 Task: Create a due date automation trigger when advanced on, 2 working days before a card is due add basic not assigned to anyone at 11:00 AM.
Action: Mouse moved to (836, 239)
Screenshot: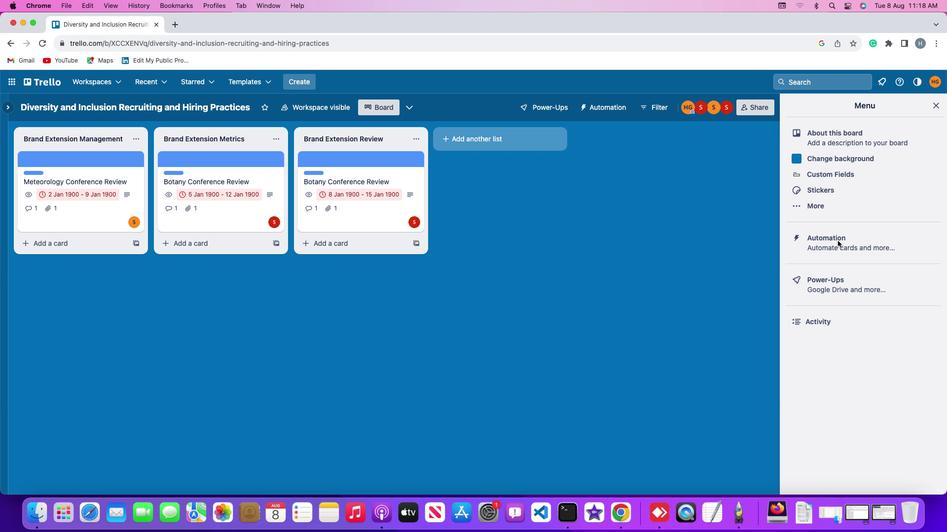 
Action: Mouse pressed left at (836, 239)
Screenshot: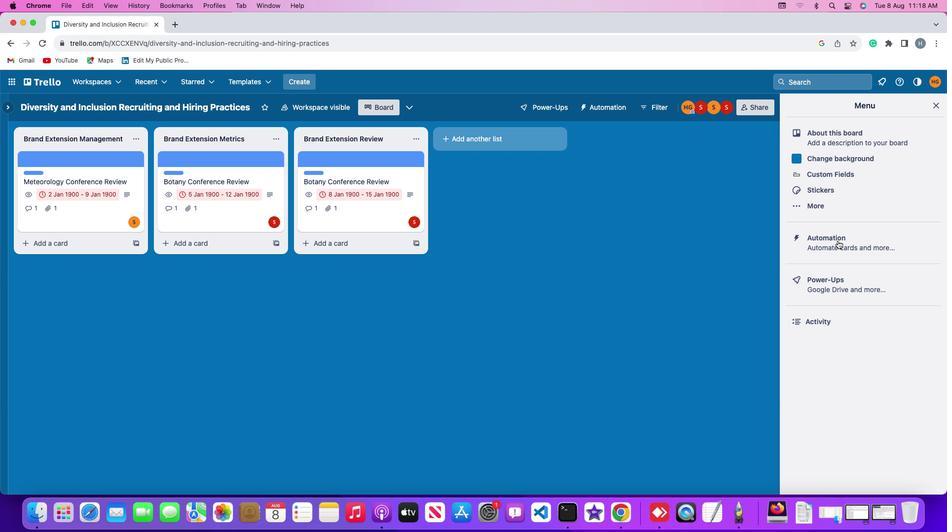 
Action: Mouse pressed left at (836, 239)
Screenshot: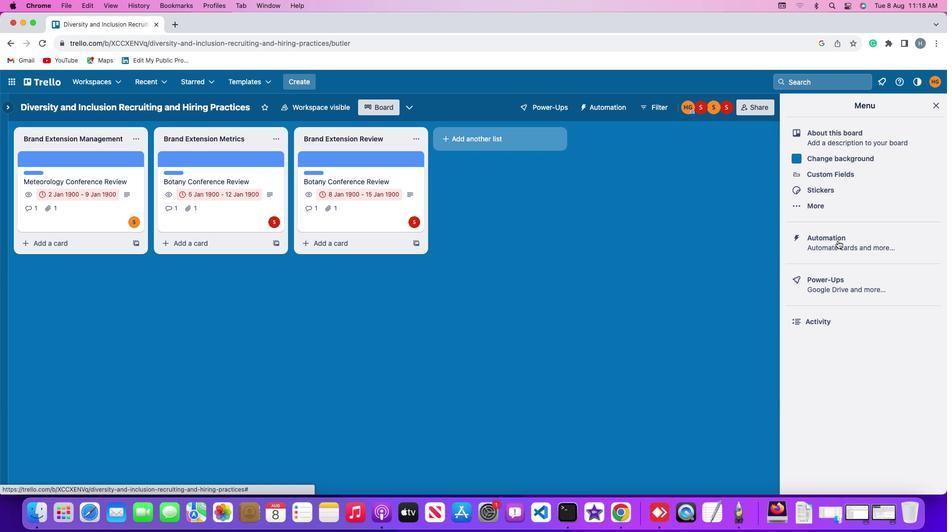
Action: Mouse moved to (53, 227)
Screenshot: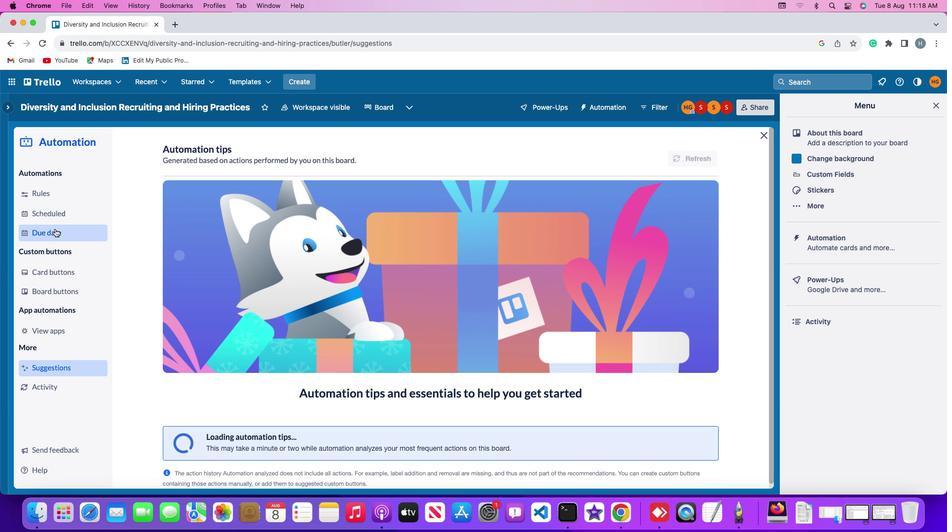 
Action: Mouse pressed left at (53, 227)
Screenshot: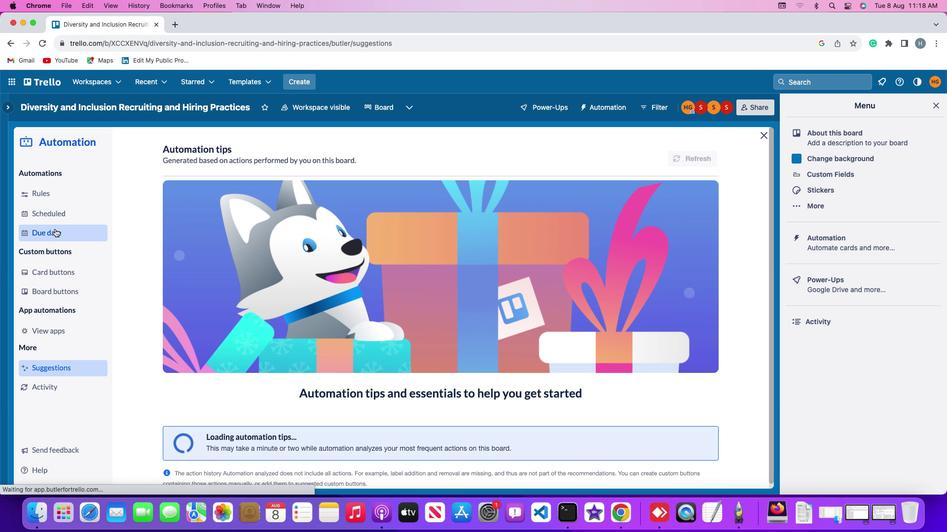 
Action: Mouse moved to (657, 154)
Screenshot: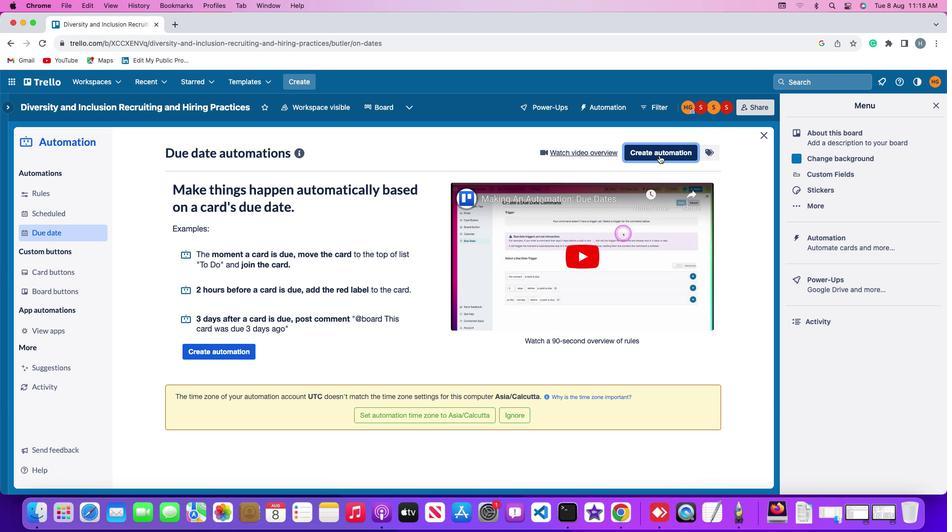 
Action: Mouse pressed left at (657, 154)
Screenshot: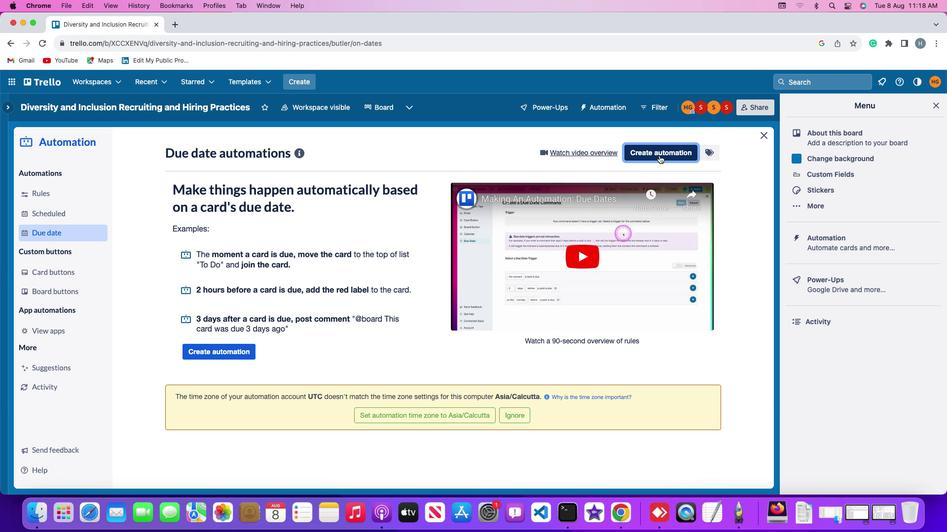 
Action: Mouse moved to (257, 244)
Screenshot: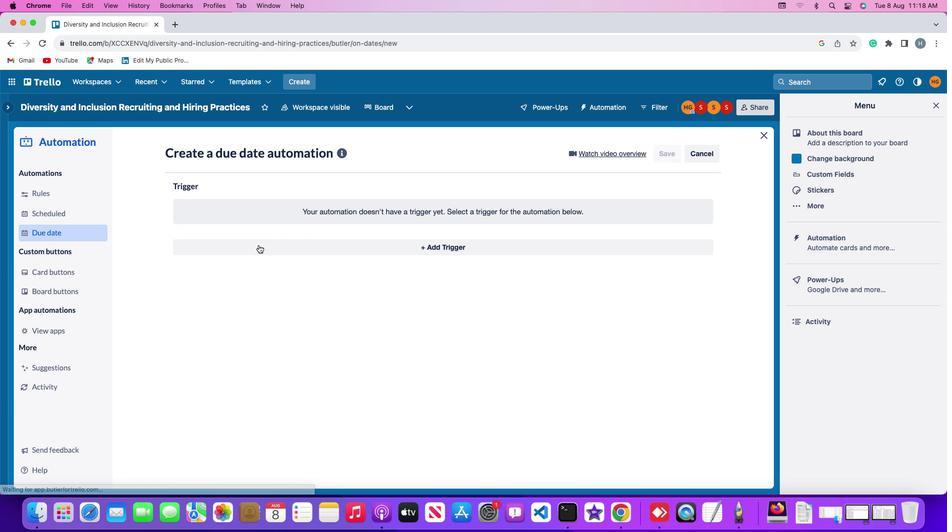 
Action: Mouse pressed left at (257, 244)
Screenshot: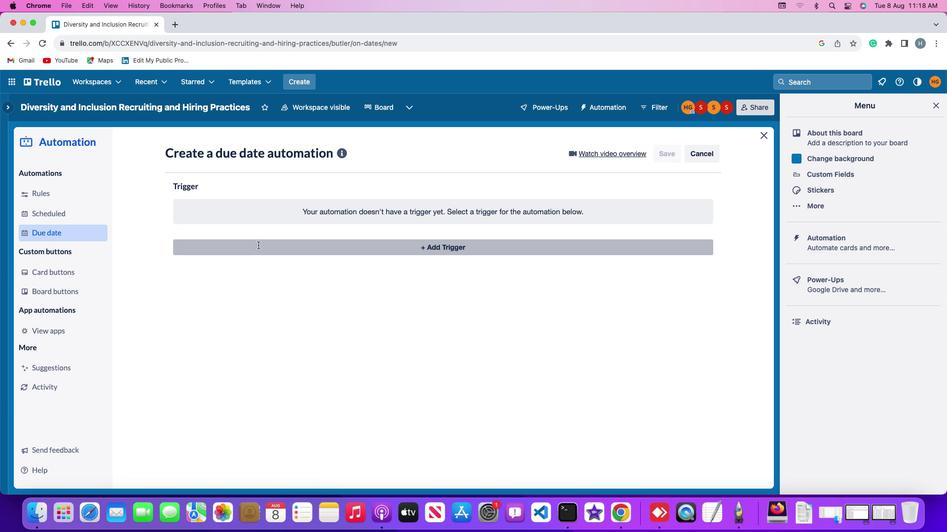 
Action: Mouse moved to (189, 395)
Screenshot: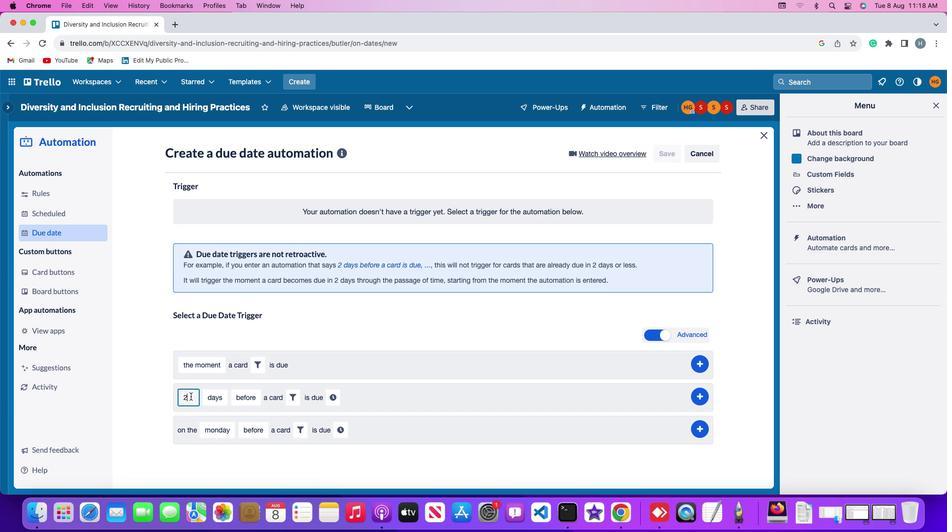 
Action: Mouse pressed left at (189, 395)
Screenshot: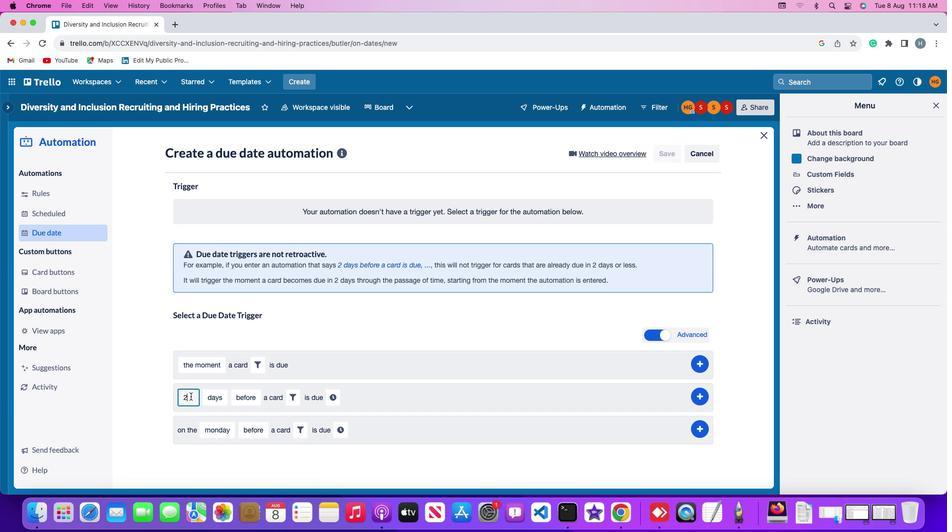 
Action: Key pressed Key.backspace'2'
Screenshot: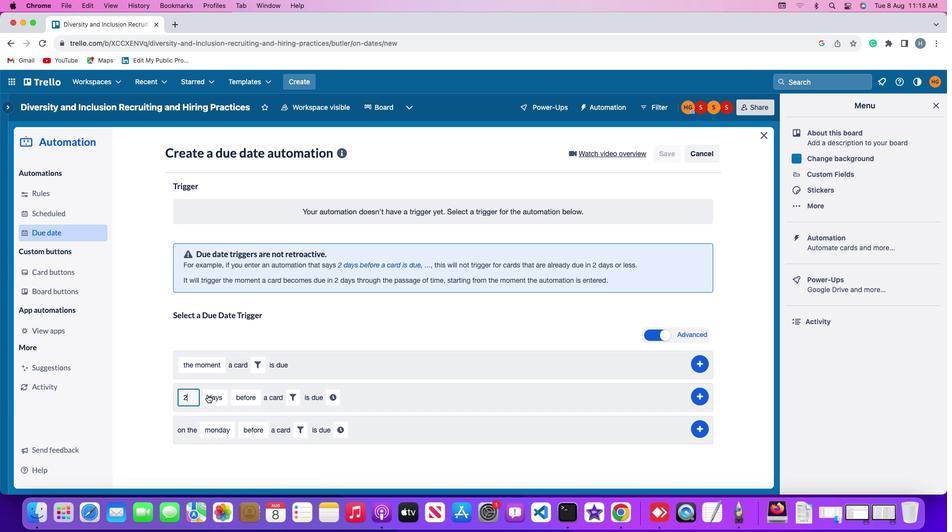 
Action: Mouse moved to (210, 395)
Screenshot: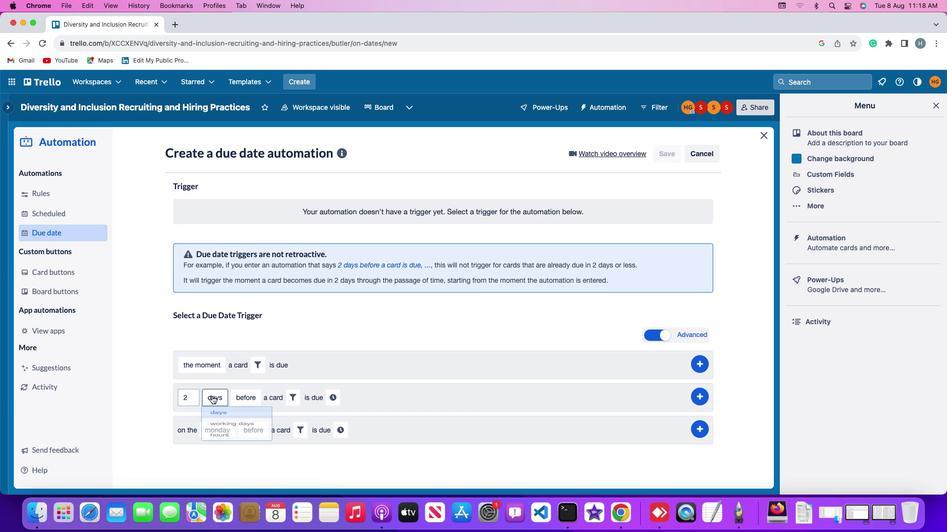 
Action: Mouse pressed left at (210, 395)
Screenshot: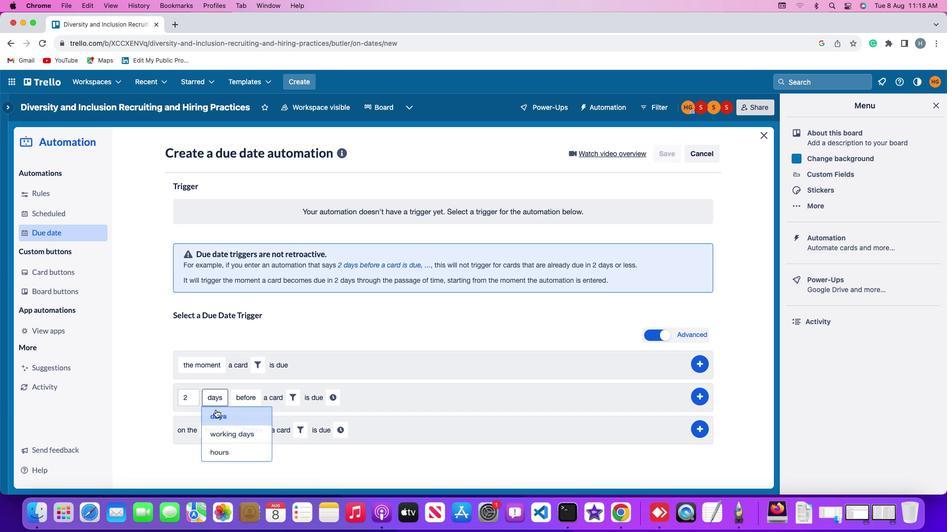 
Action: Mouse moved to (219, 435)
Screenshot: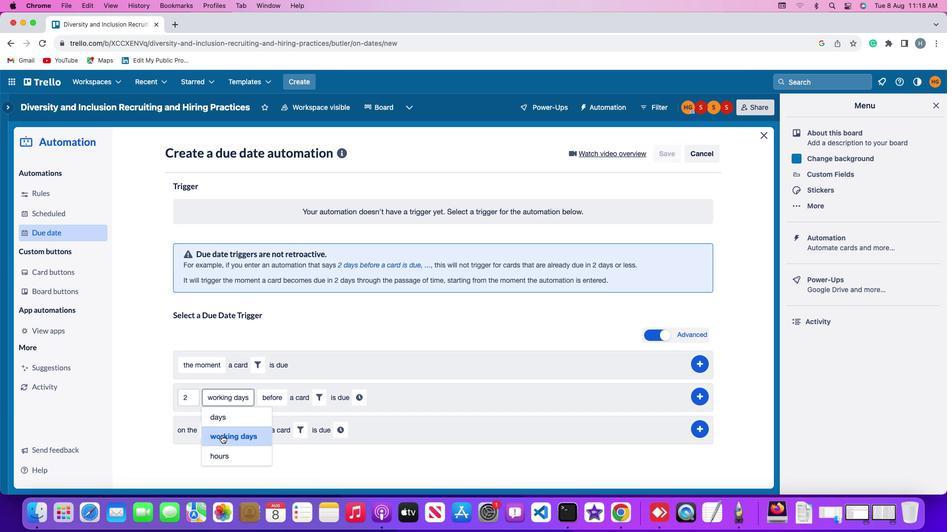 
Action: Mouse pressed left at (219, 435)
Screenshot: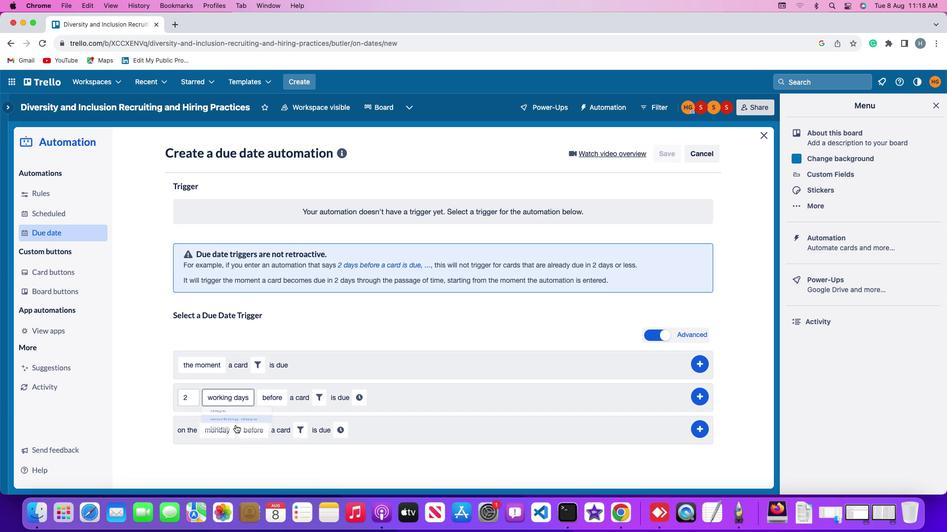 
Action: Mouse moved to (273, 398)
Screenshot: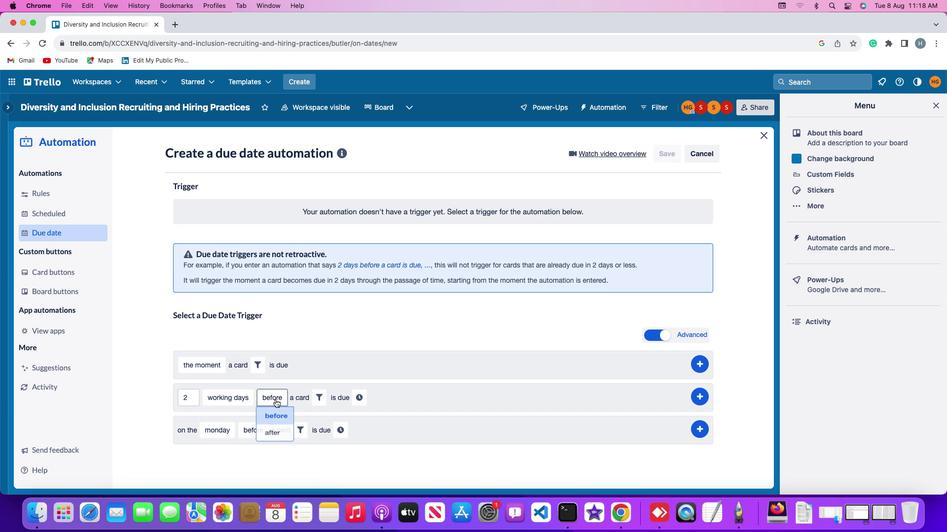 
Action: Mouse pressed left at (273, 398)
Screenshot: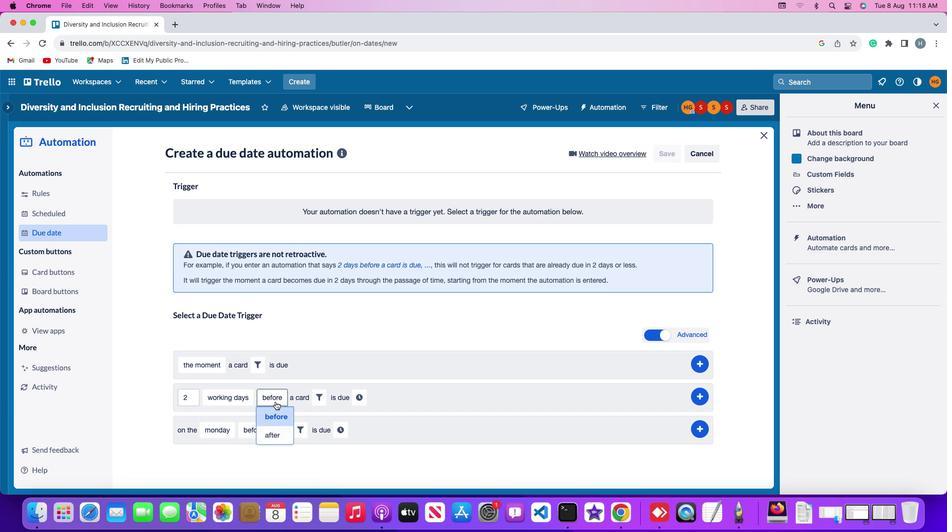 
Action: Mouse moved to (275, 410)
Screenshot: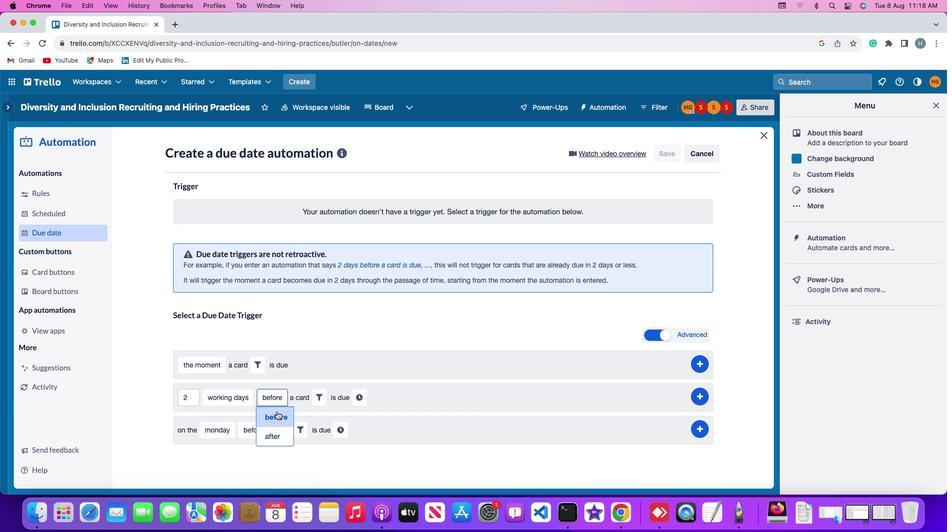 
Action: Mouse pressed left at (275, 410)
Screenshot: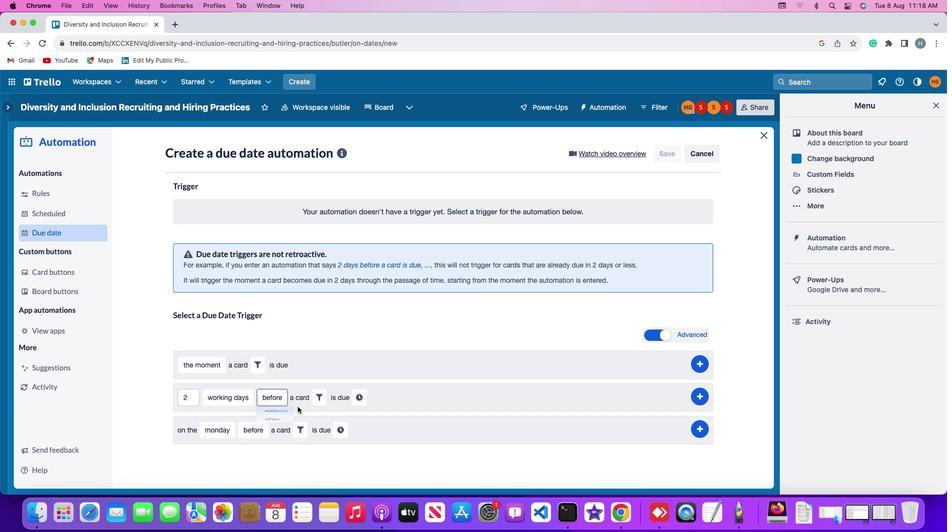 
Action: Mouse moved to (321, 396)
Screenshot: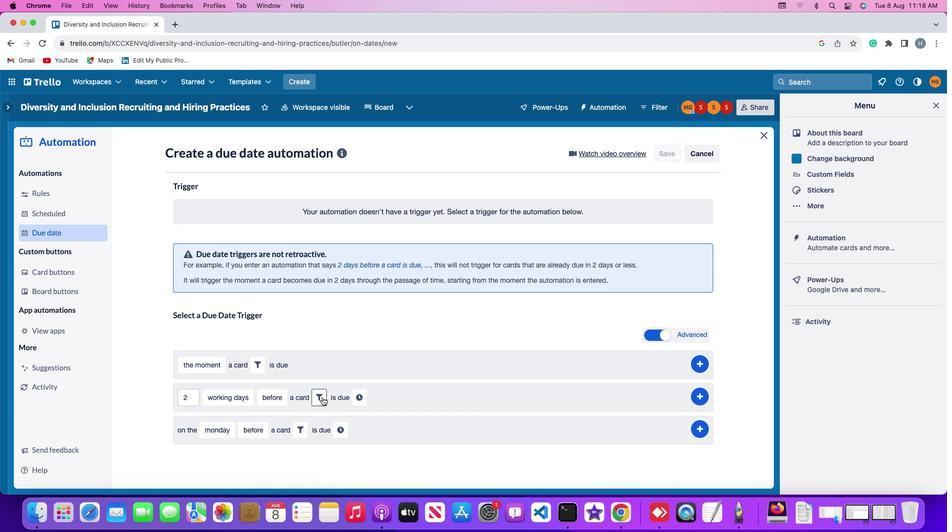 
Action: Mouse pressed left at (321, 396)
Screenshot: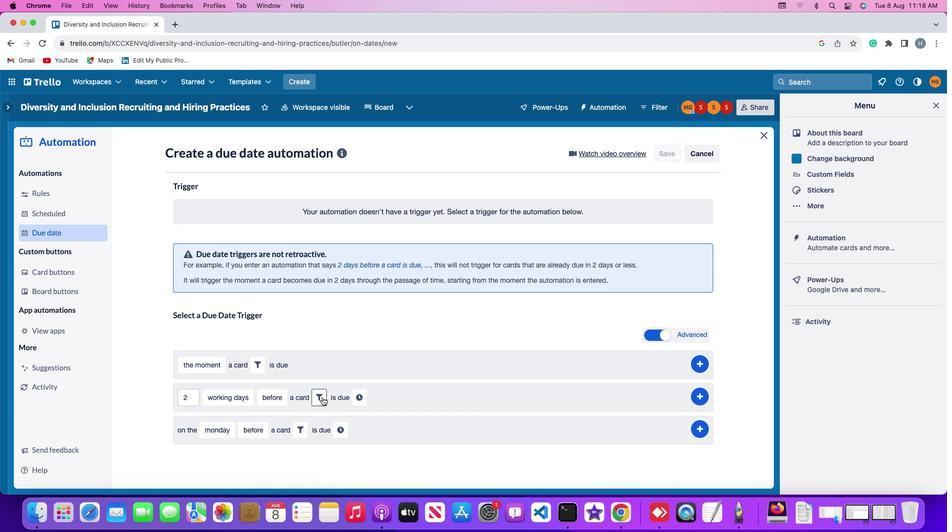 
Action: Mouse moved to (270, 471)
Screenshot: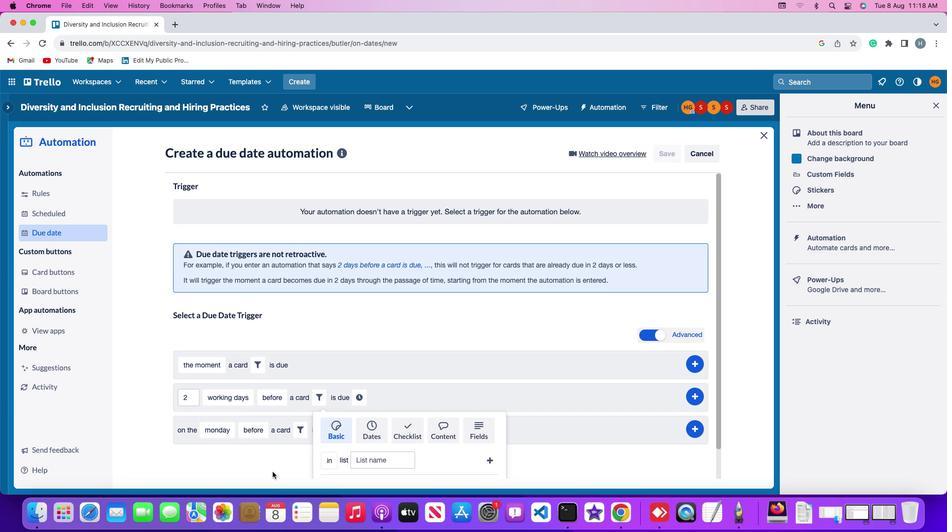 
Action: Mouse scrolled (270, 471) with delta (0, -1)
Screenshot: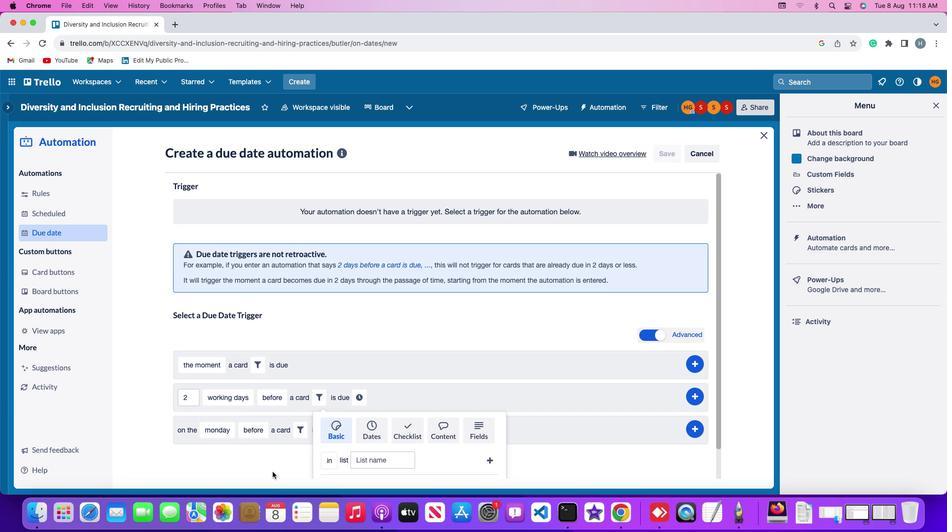 
Action: Mouse moved to (270, 470)
Screenshot: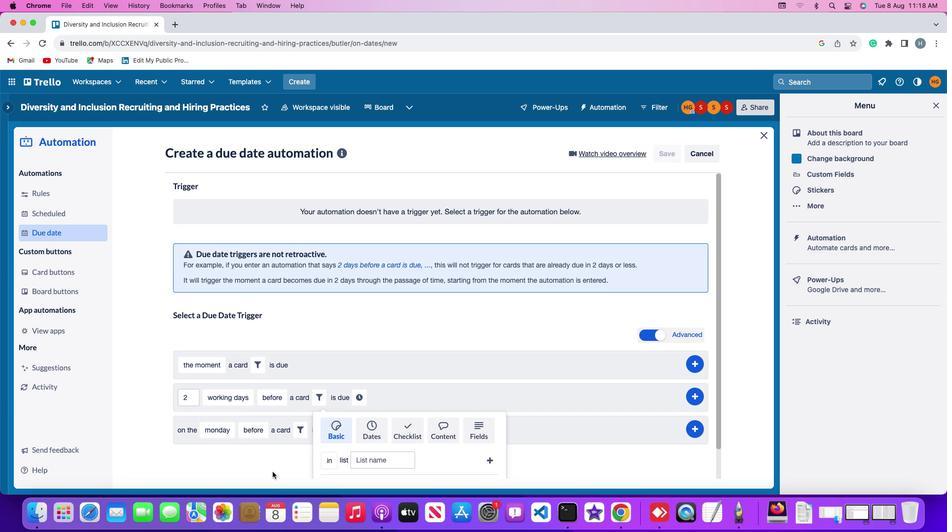 
Action: Mouse scrolled (270, 470) with delta (0, -1)
Screenshot: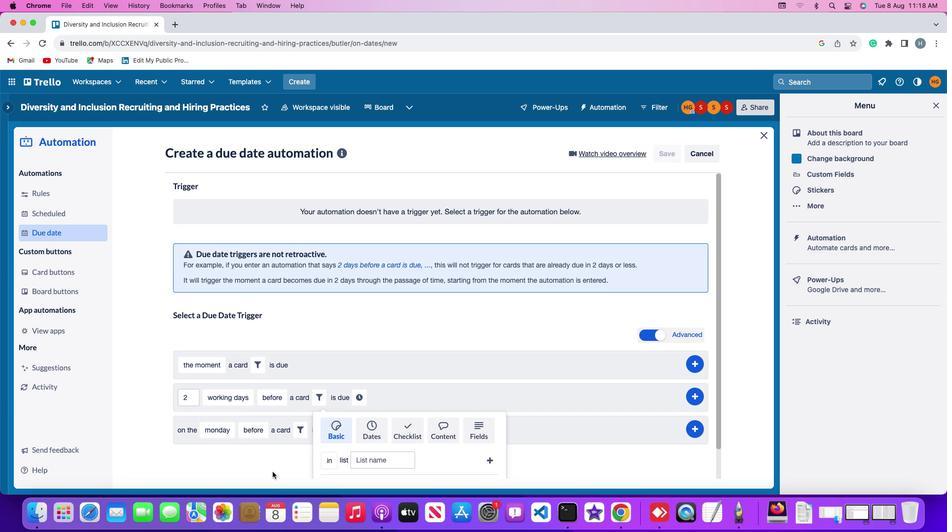 
Action: Mouse scrolled (270, 470) with delta (0, -2)
Screenshot: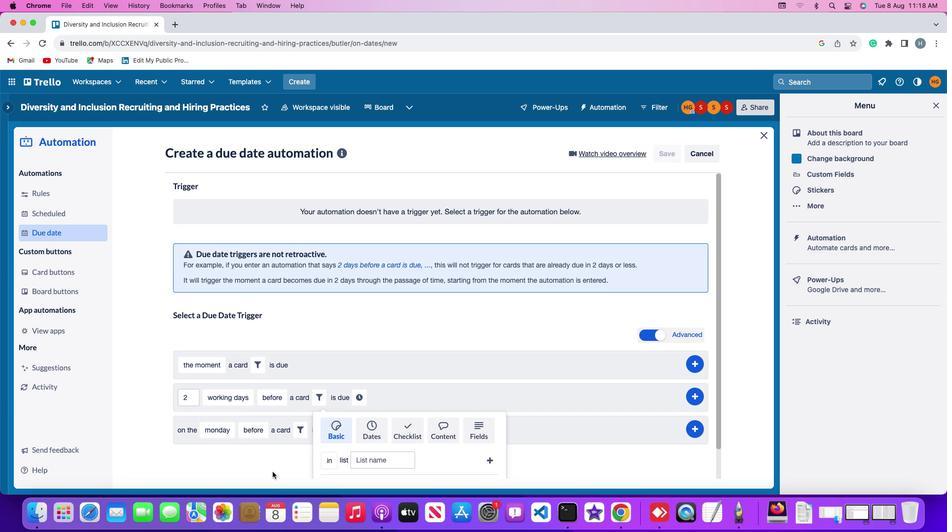 
Action: Mouse scrolled (270, 470) with delta (0, -3)
Screenshot: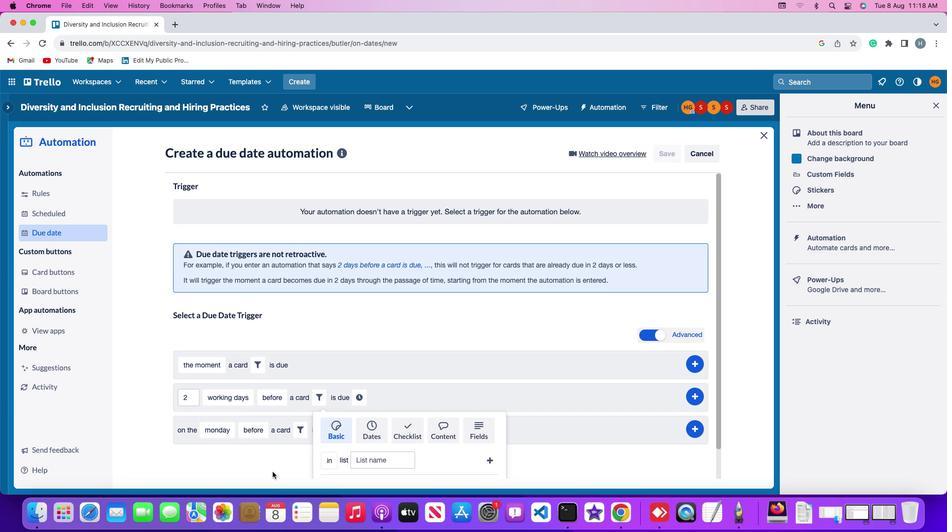 
Action: Mouse scrolled (270, 470) with delta (0, -3)
Screenshot: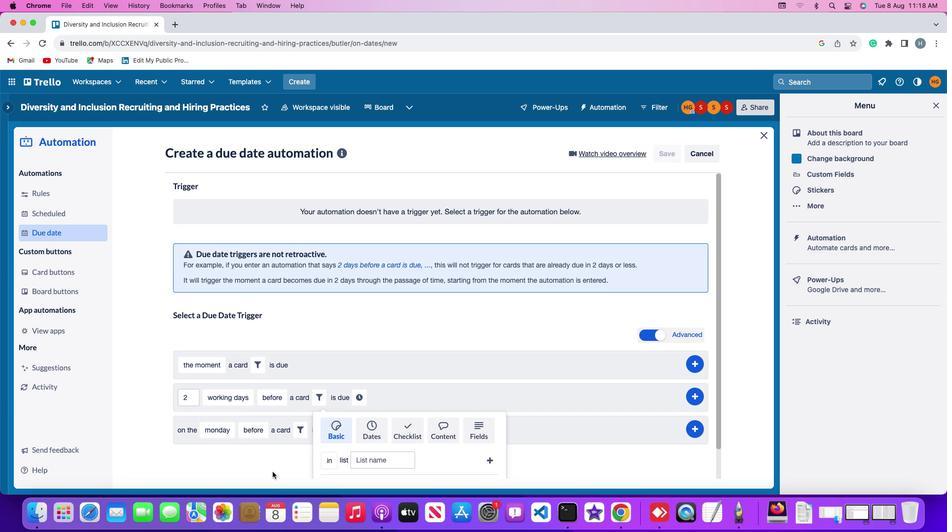 
Action: Mouse scrolled (270, 470) with delta (0, -1)
Screenshot: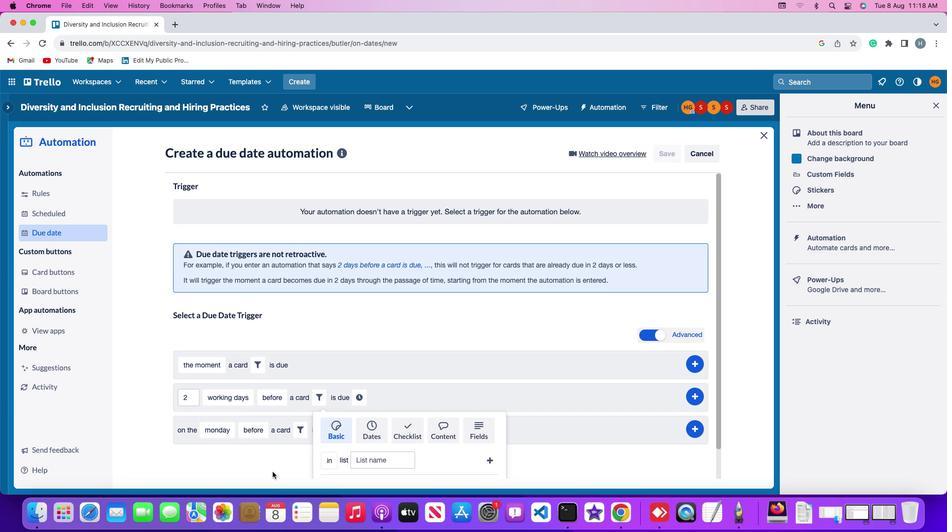 
Action: Mouse scrolled (270, 470) with delta (0, -1)
Screenshot: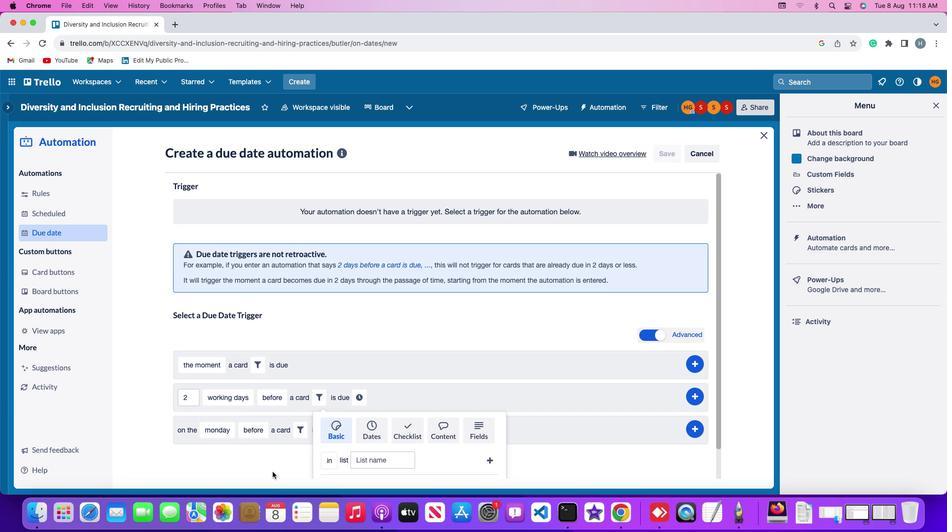 
Action: Mouse scrolled (270, 470) with delta (0, -2)
Screenshot: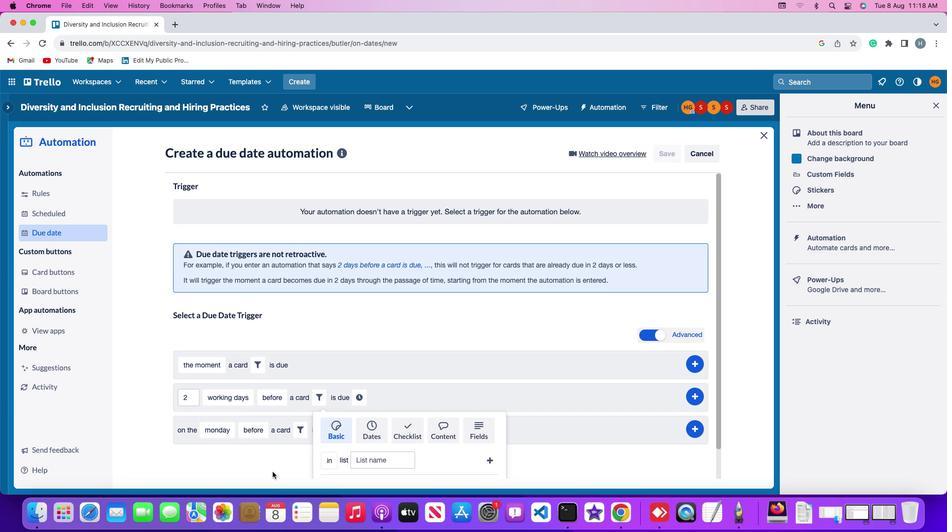 
Action: Mouse scrolled (270, 470) with delta (0, -3)
Screenshot: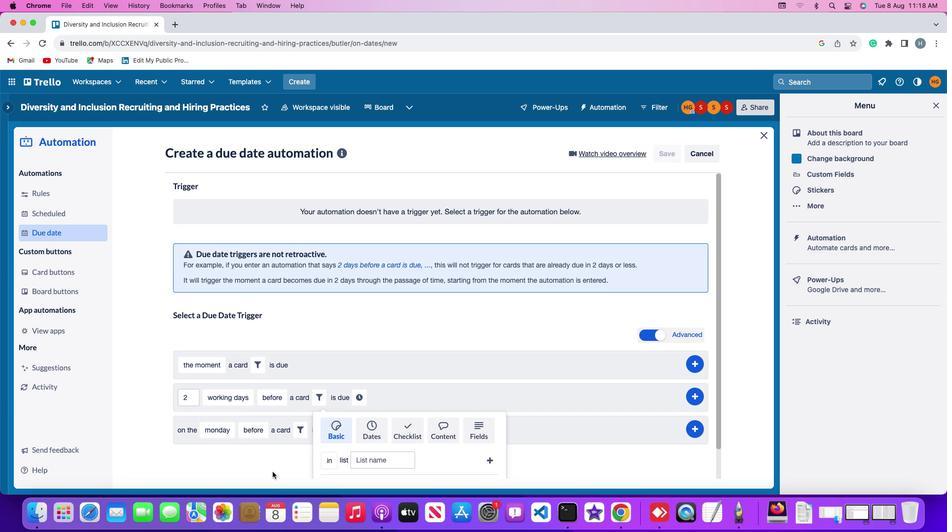 
Action: Mouse scrolled (270, 470) with delta (0, -1)
Screenshot: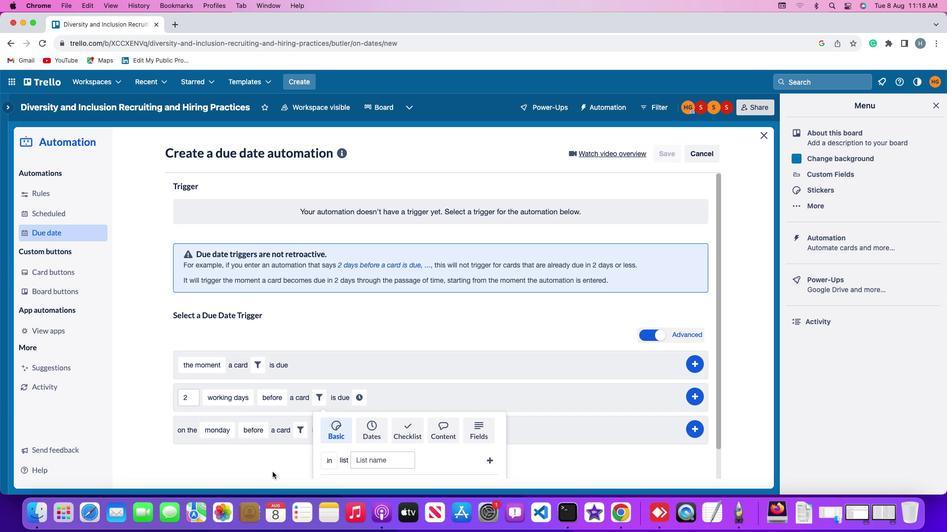 
Action: Mouse scrolled (270, 470) with delta (0, -1)
Screenshot: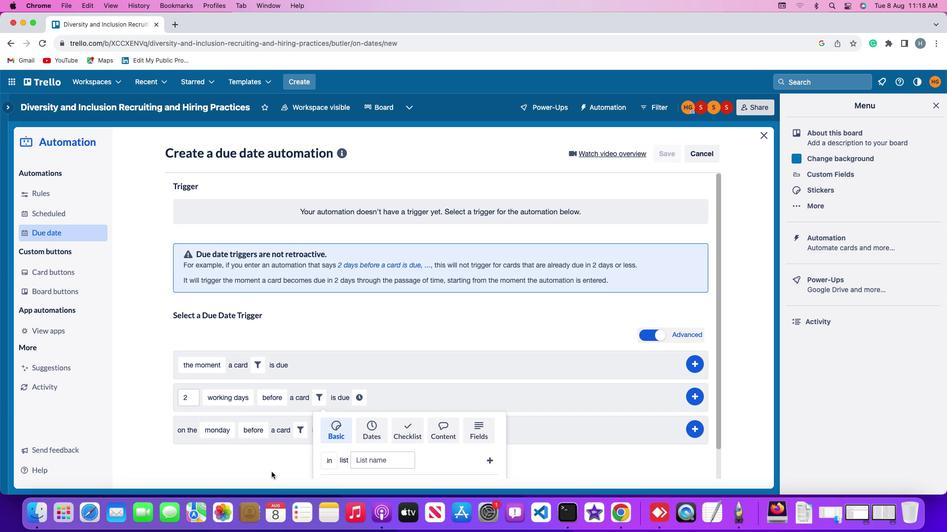 
Action: Mouse scrolled (270, 470) with delta (0, -2)
Screenshot: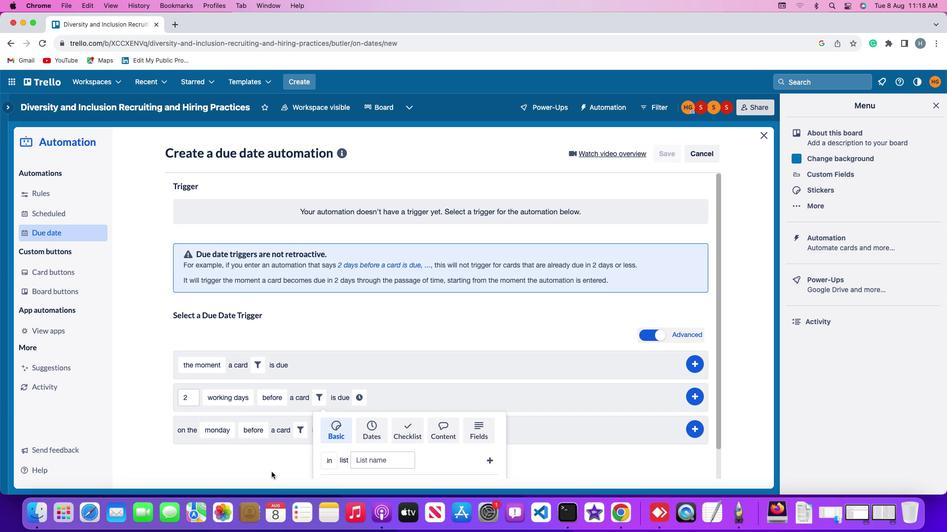 
Action: Mouse scrolled (270, 470) with delta (0, -3)
Screenshot: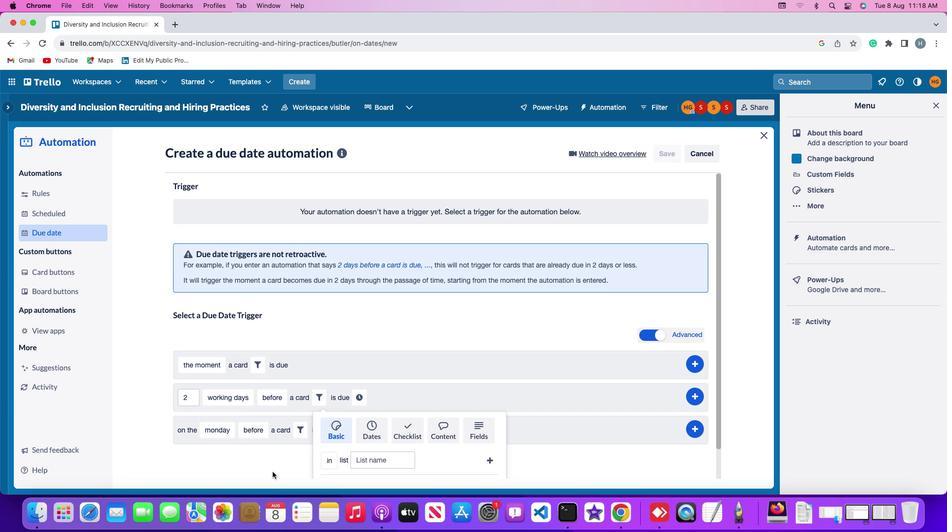 
Action: Mouse scrolled (270, 470) with delta (0, -3)
Screenshot: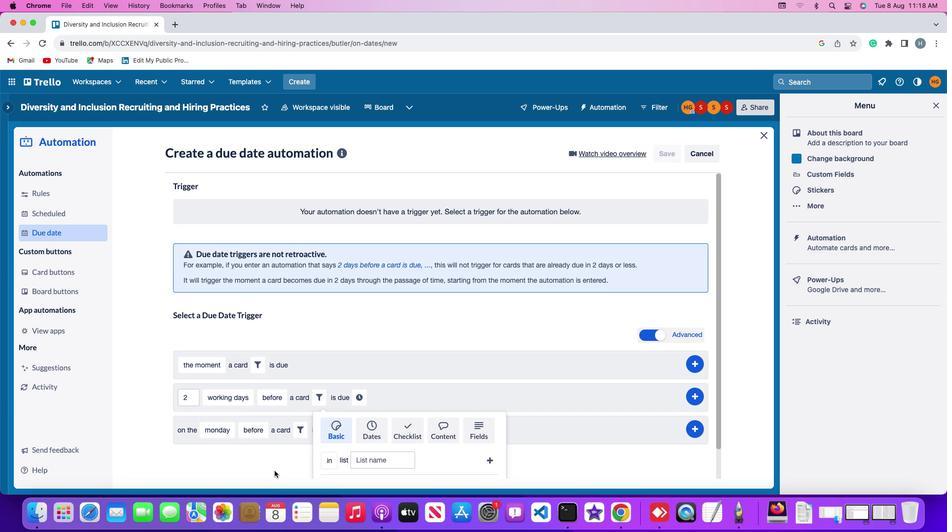 
Action: Mouse moved to (285, 460)
Screenshot: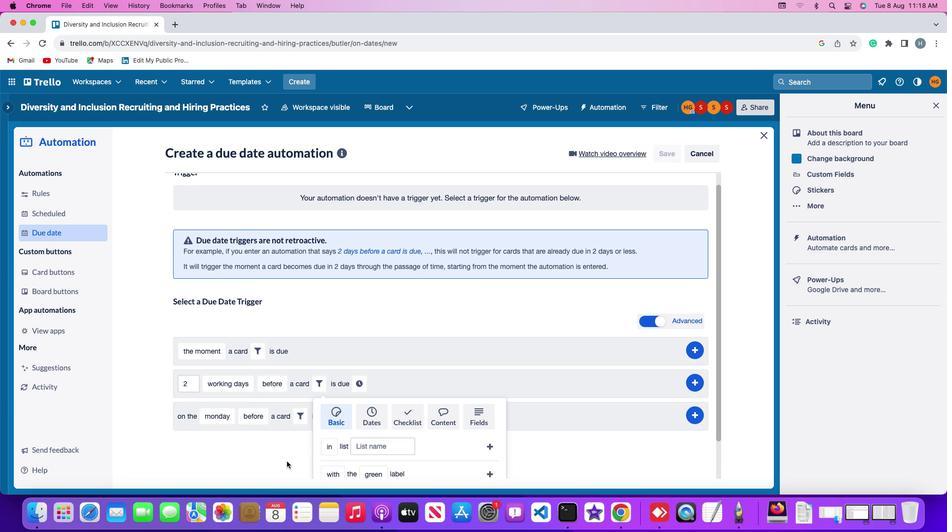 
Action: Mouse scrolled (285, 460) with delta (0, -1)
Screenshot: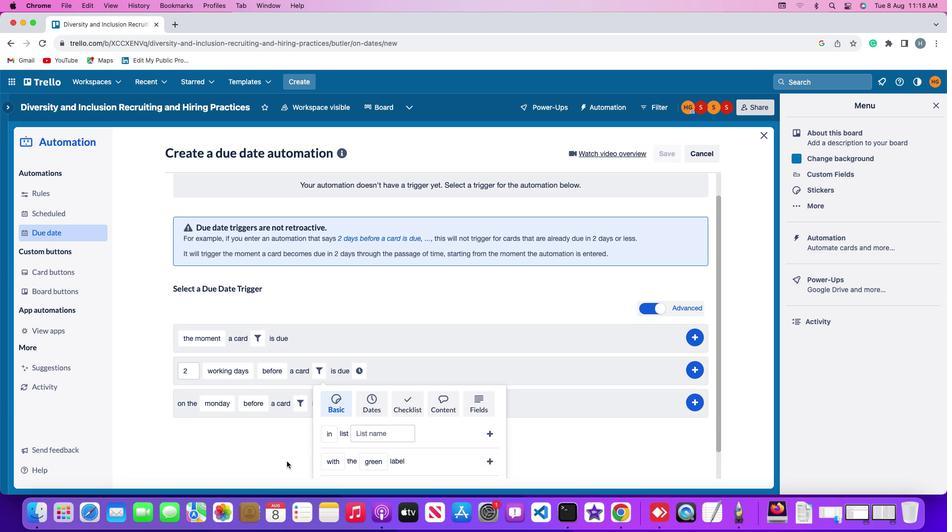 
Action: Mouse scrolled (285, 460) with delta (0, -1)
Screenshot: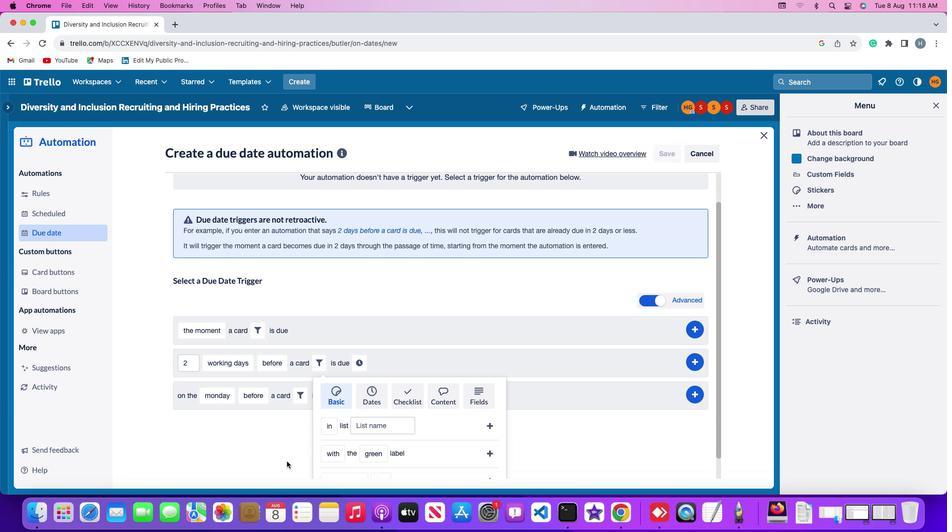 
Action: Mouse scrolled (285, 460) with delta (0, -2)
Screenshot: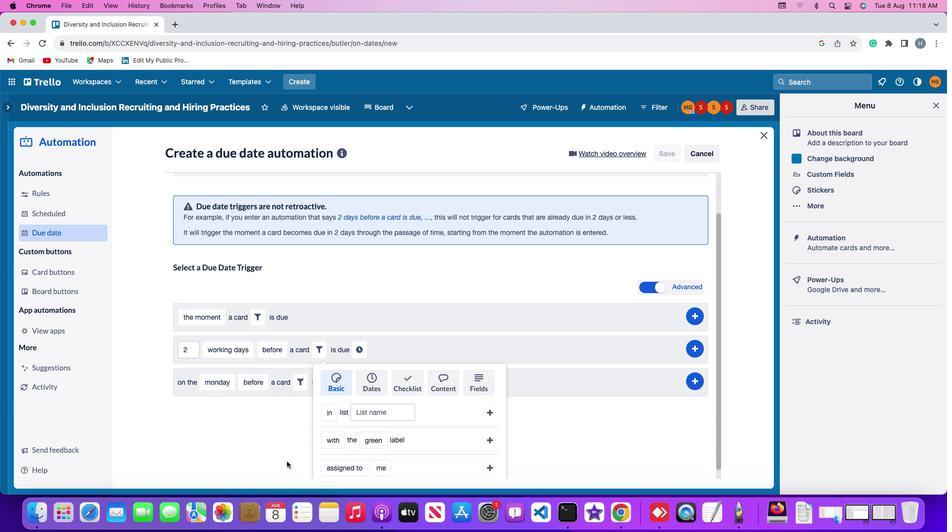 
Action: Mouse scrolled (285, 460) with delta (0, -3)
Screenshot: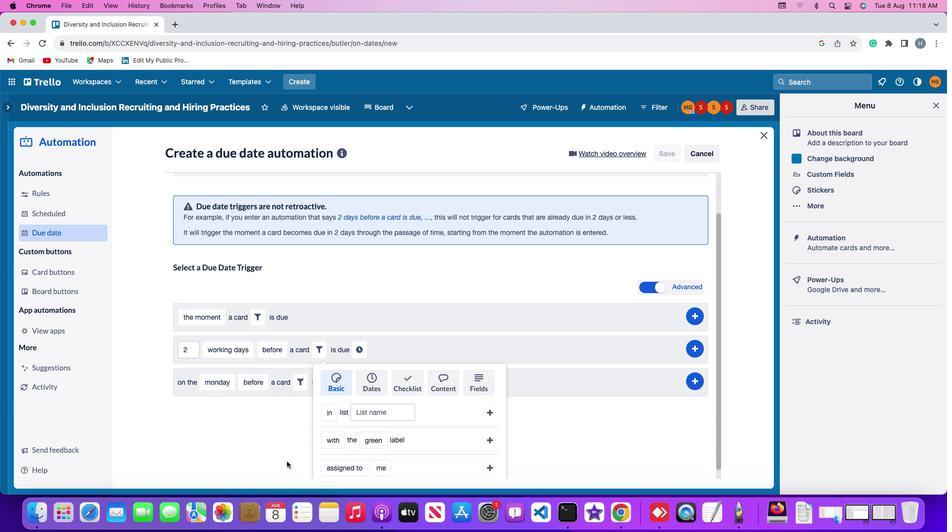 
Action: Mouse moved to (285, 460)
Screenshot: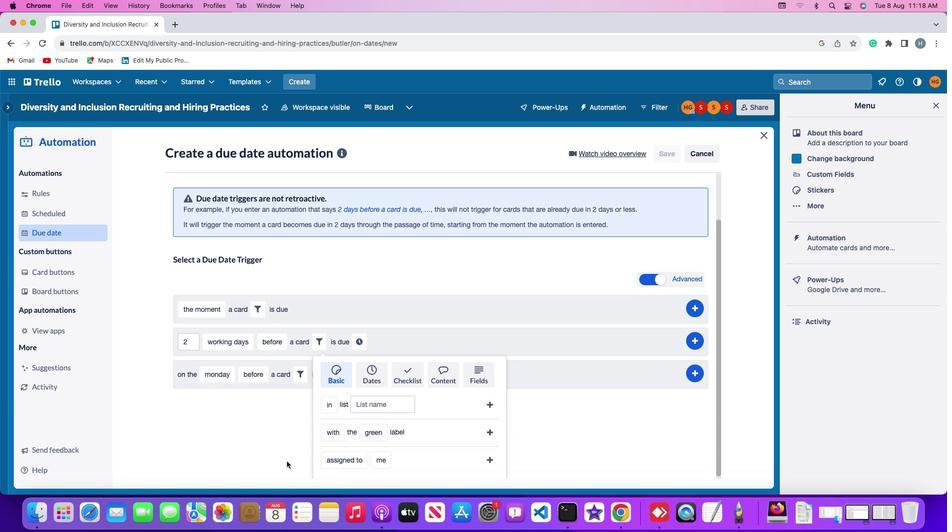 
Action: Mouse scrolled (285, 460) with delta (0, -1)
Screenshot: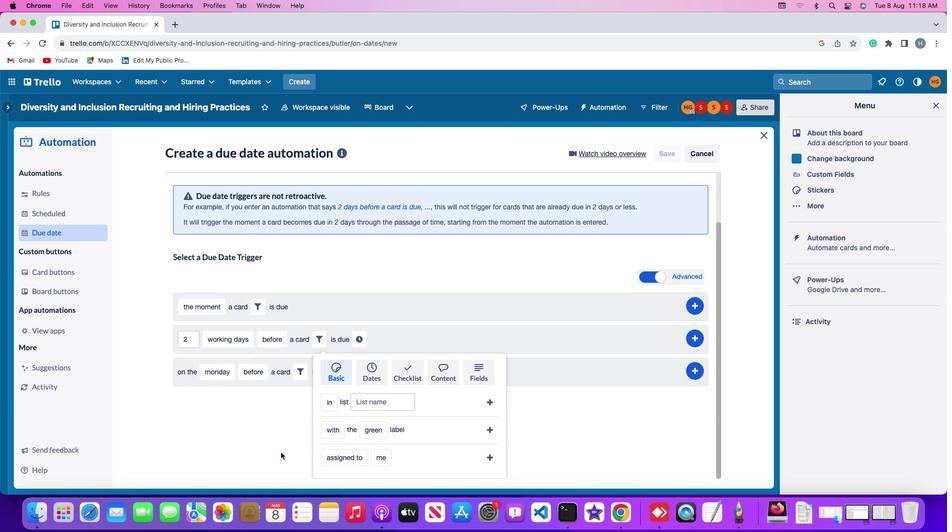 
Action: Mouse scrolled (285, 460) with delta (0, -1)
Screenshot: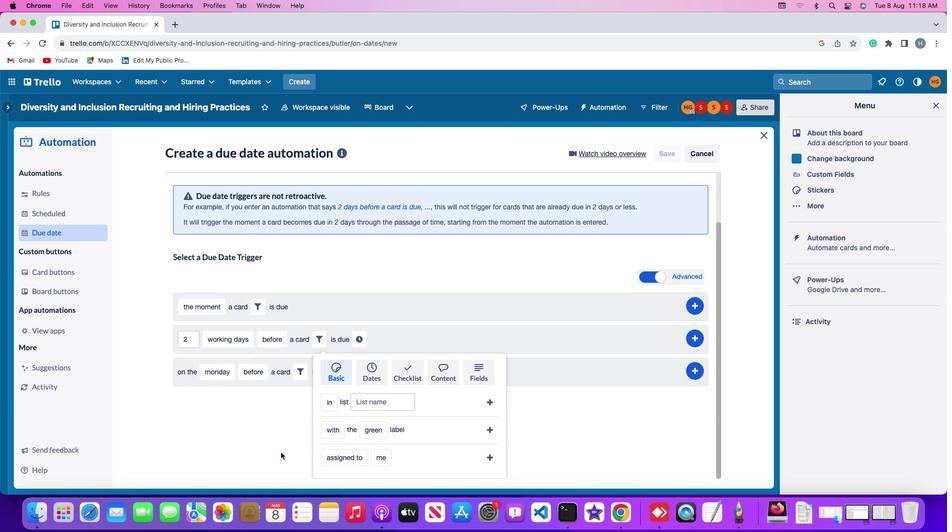 
Action: Mouse scrolled (285, 460) with delta (0, -2)
Screenshot: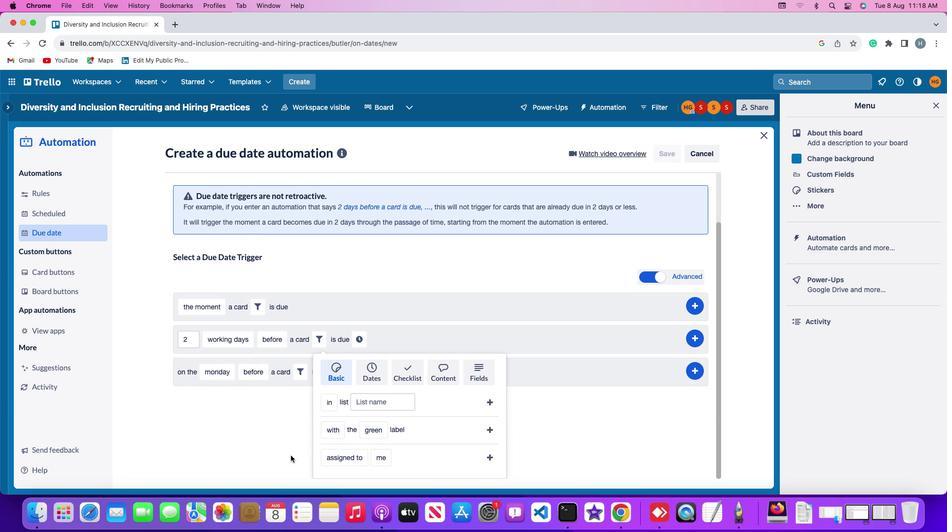 
Action: Mouse scrolled (285, 460) with delta (0, -3)
Screenshot: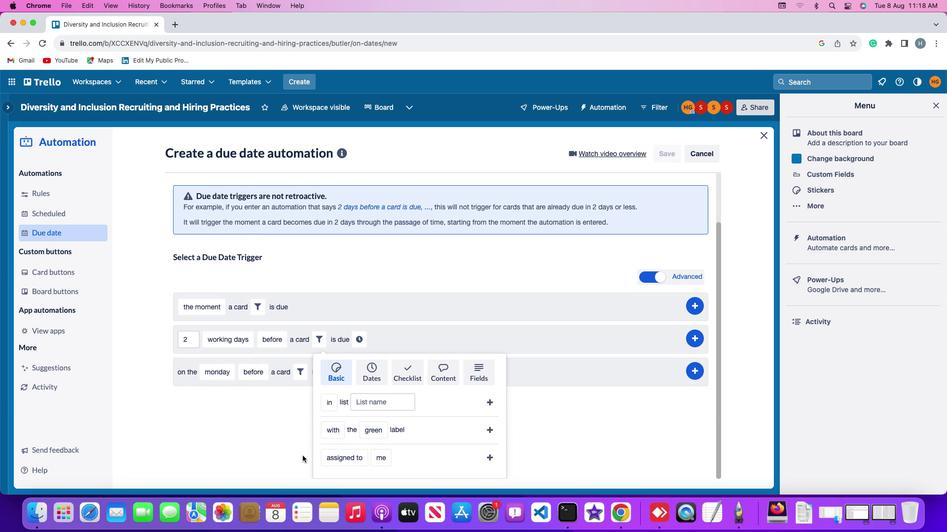 
Action: Mouse moved to (337, 453)
Screenshot: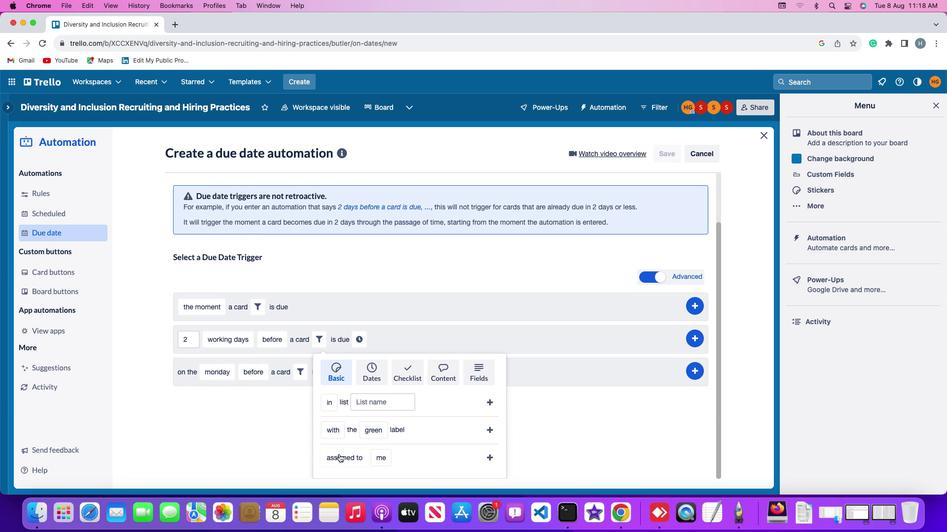 
Action: Mouse pressed left at (337, 453)
Screenshot: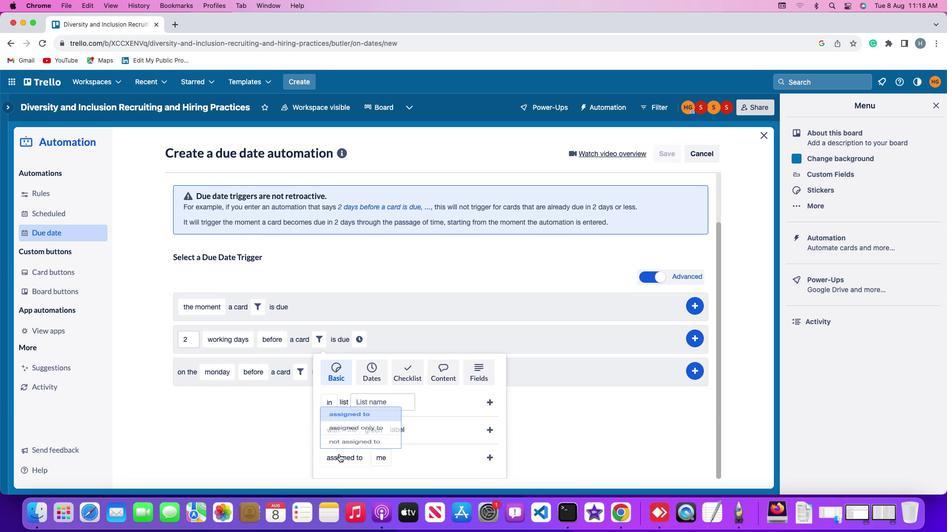 
Action: Mouse moved to (348, 436)
Screenshot: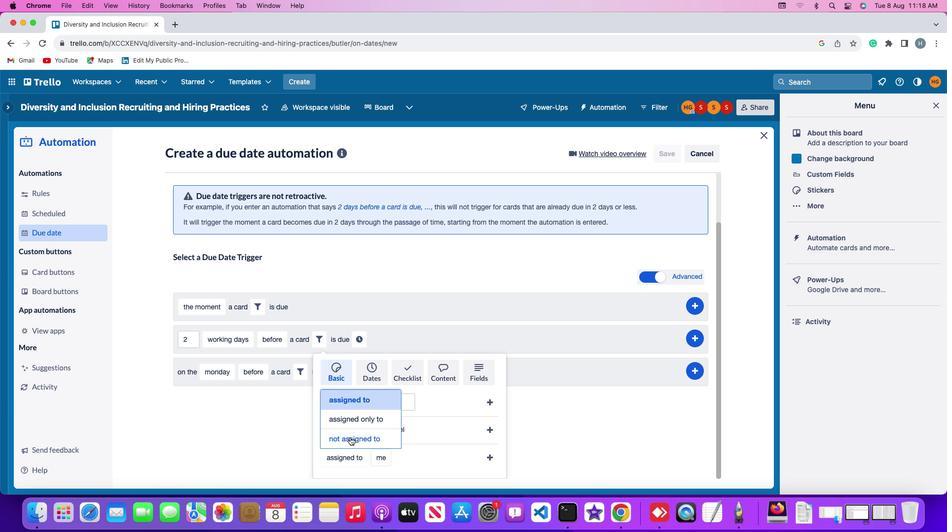 
Action: Mouse pressed left at (348, 436)
Screenshot: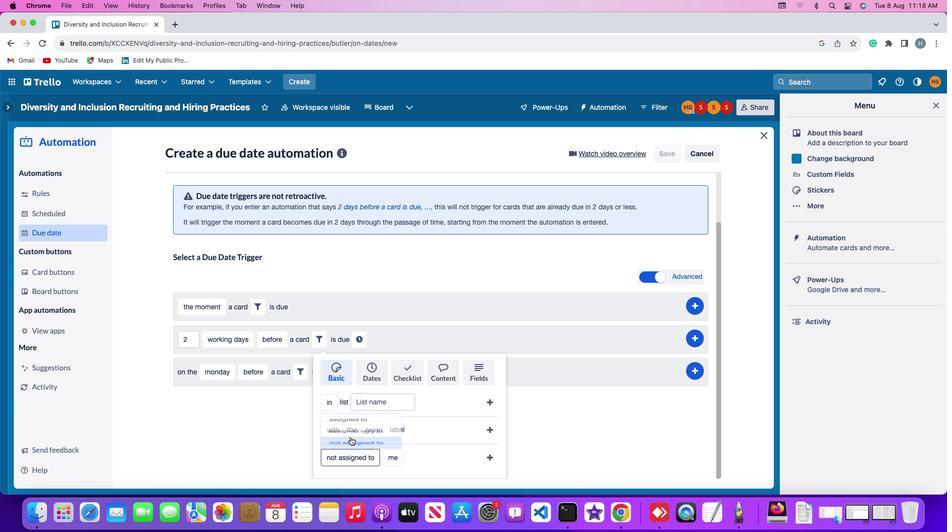 
Action: Mouse moved to (389, 456)
Screenshot: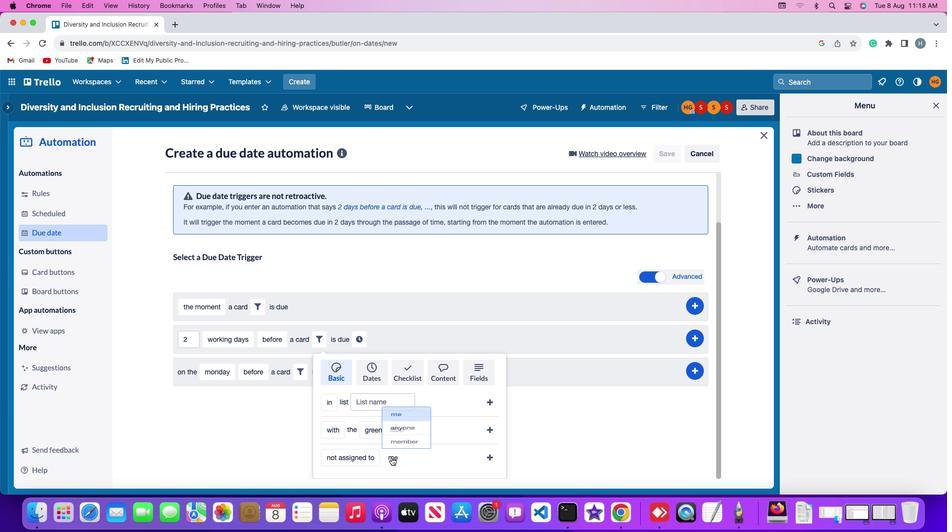
Action: Mouse pressed left at (389, 456)
Screenshot: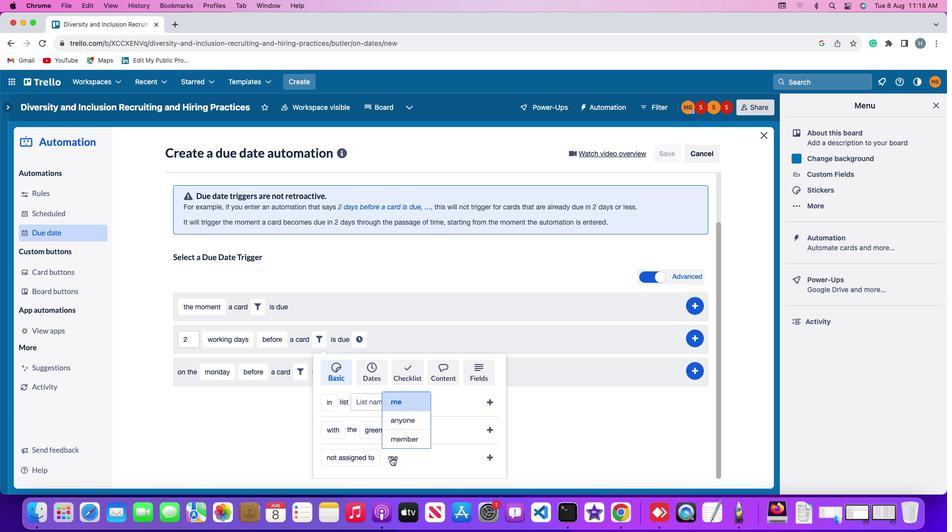 
Action: Mouse moved to (403, 419)
Screenshot: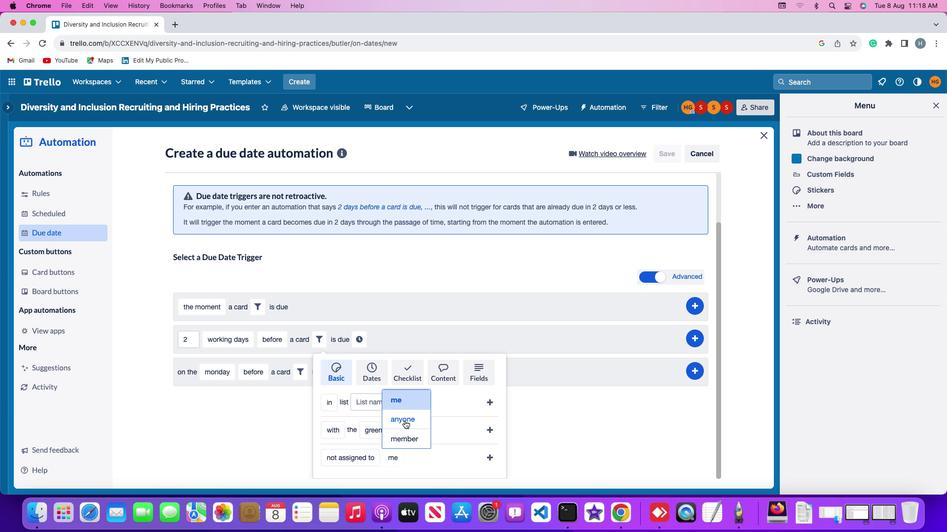 
Action: Mouse pressed left at (403, 419)
Screenshot: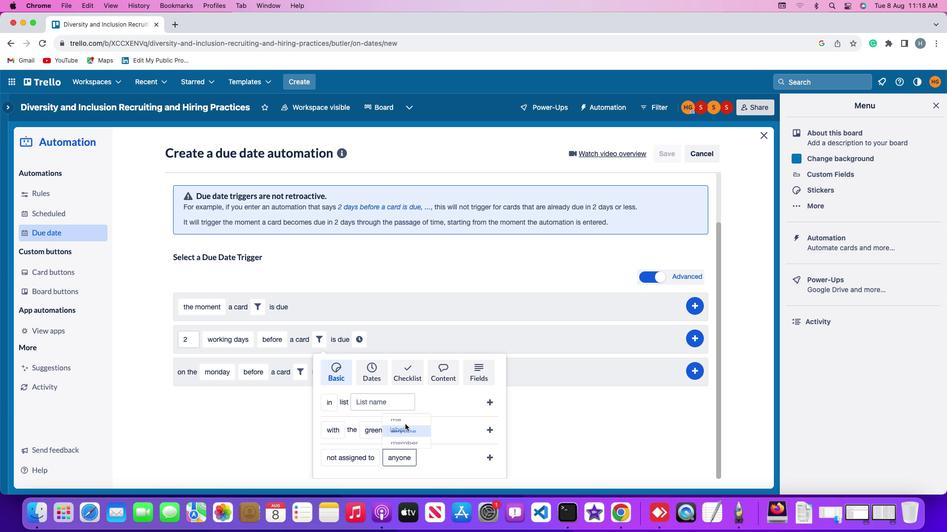 
Action: Mouse moved to (487, 454)
Screenshot: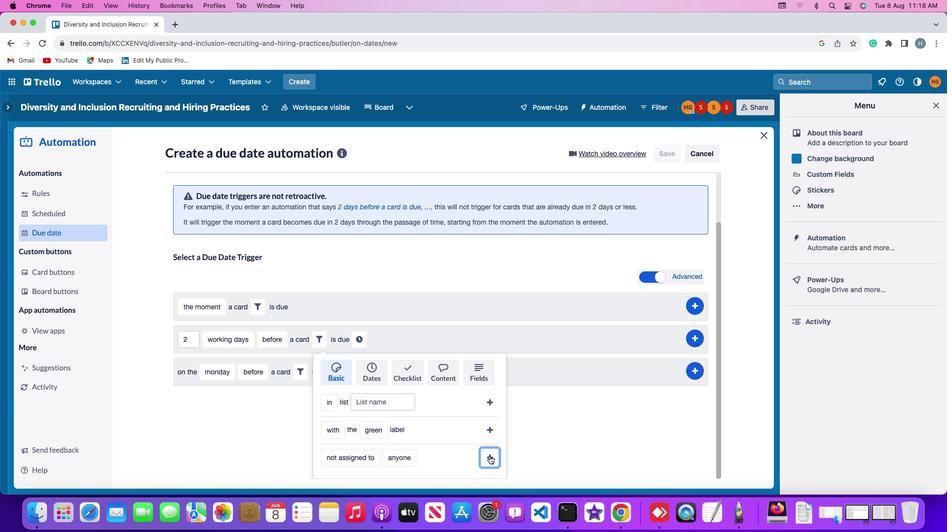 
Action: Mouse pressed left at (487, 454)
Screenshot: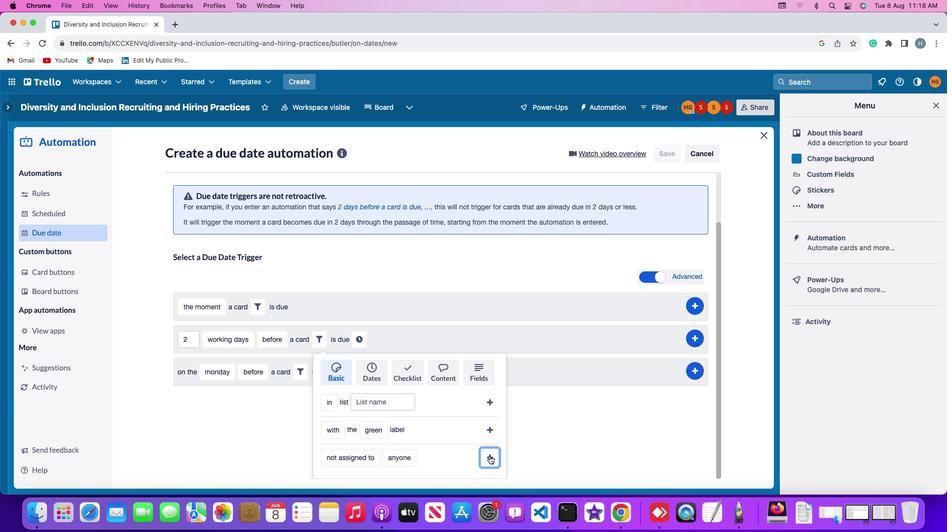
Action: Mouse moved to (453, 396)
Screenshot: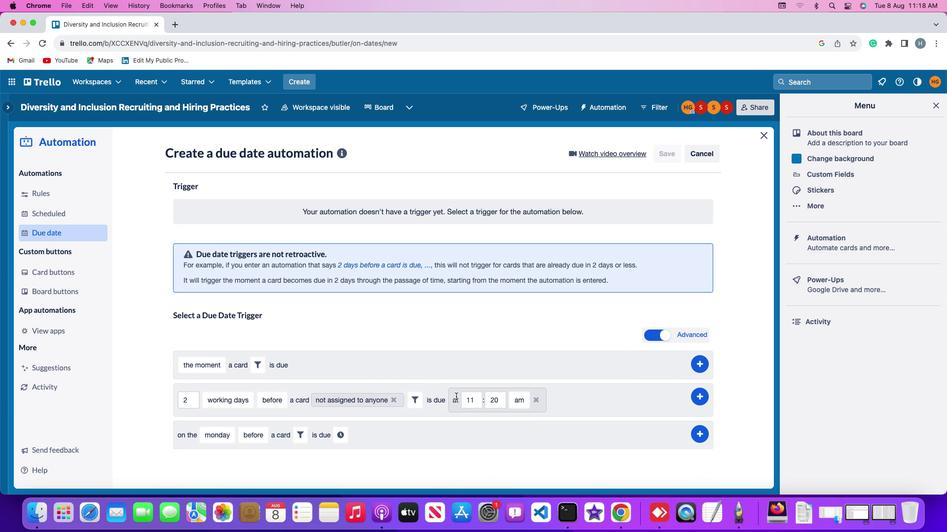 
Action: Mouse pressed left at (453, 396)
Screenshot: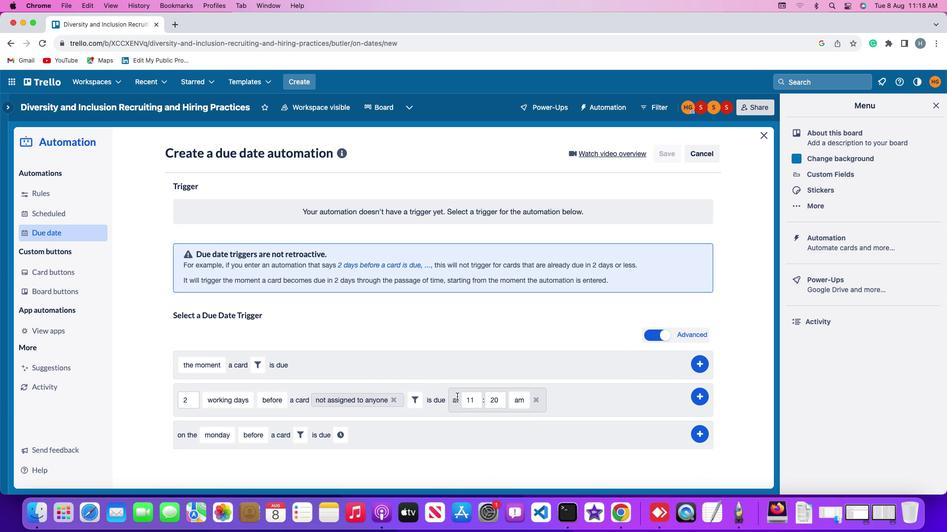 
Action: Mouse moved to (474, 397)
Screenshot: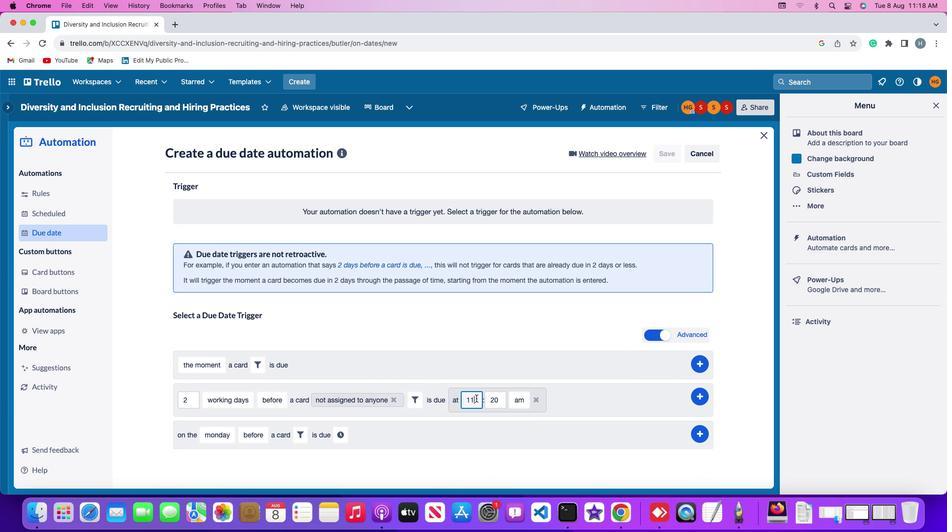 
Action: Mouse pressed left at (474, 397)
Screenshot: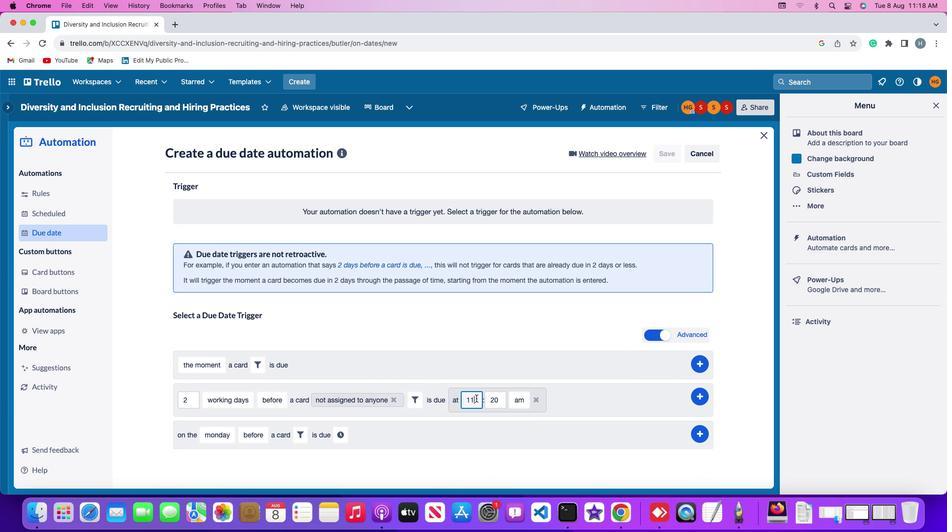 
Action: Key pressed Key.backspaceKey.backspaceKey.backspace'1''1'
Screenshot: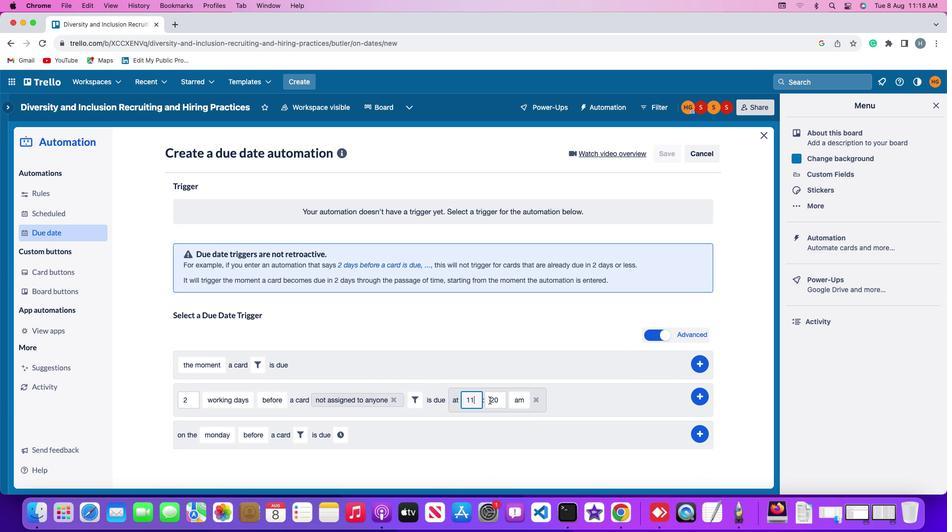 
Action: Mouse moved to (502, 398)
Screenshot: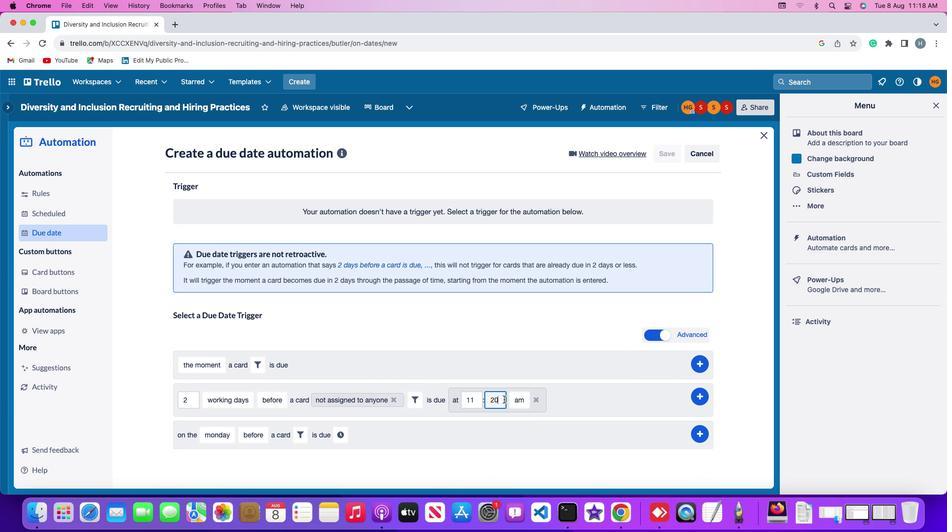 
Action: Mouse pressed left at (502, 398)
Screenshot: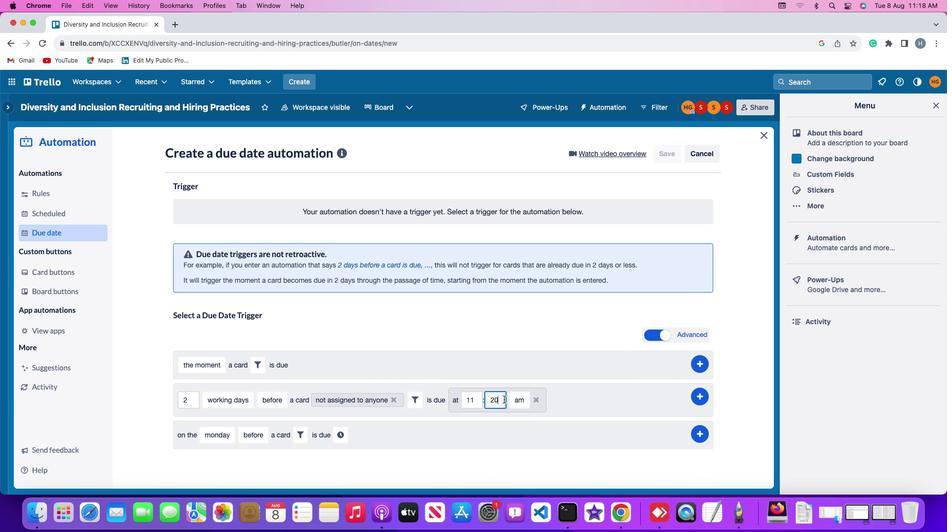 
Action: Mouse moved to (502, 398)
Screenshot: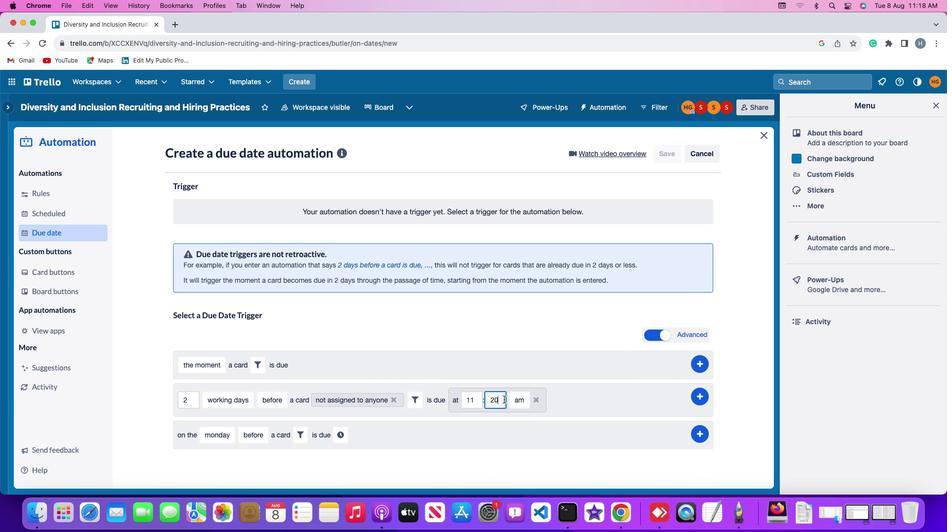 
Action: Key pressed Key.backspaceKey.backspace'0''0'
Screenshot: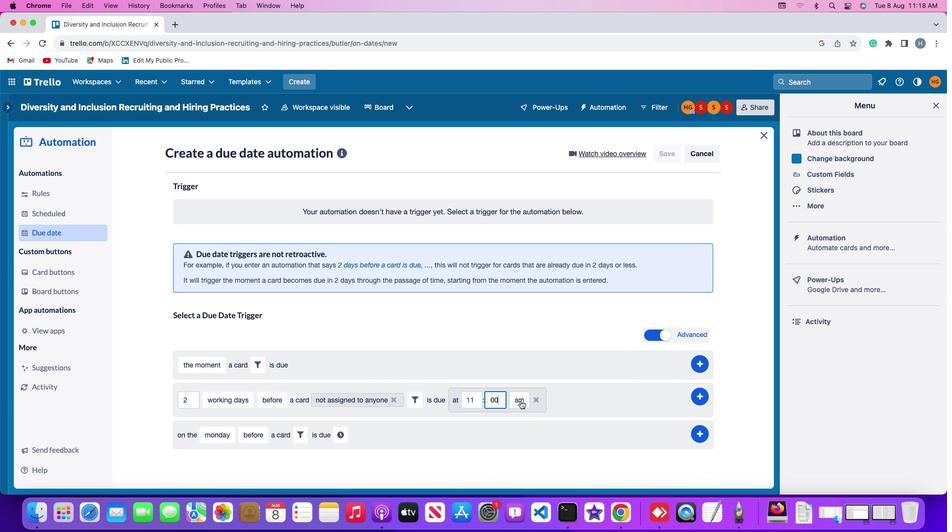 
Action: Mouse moved to (520, 399)
Screenshot: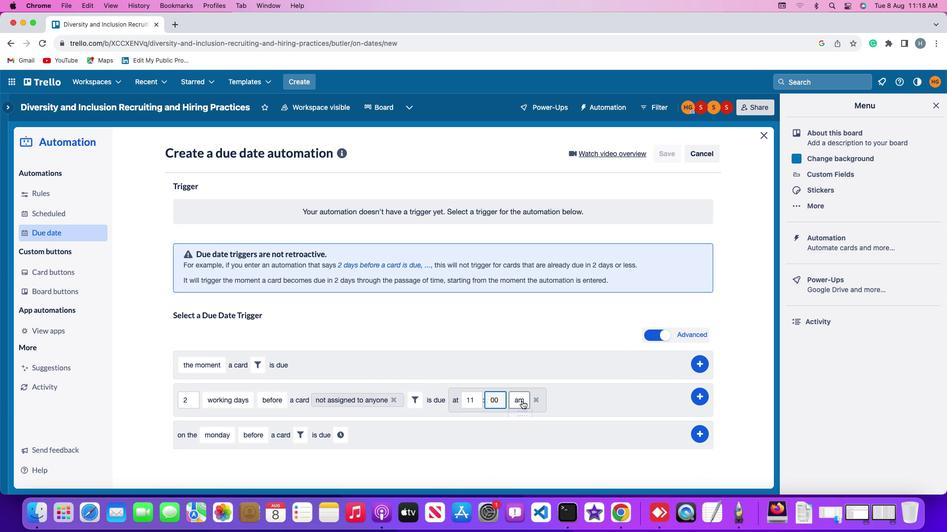 
Action: Mouse pressed left at (520, 399)
Screenshot: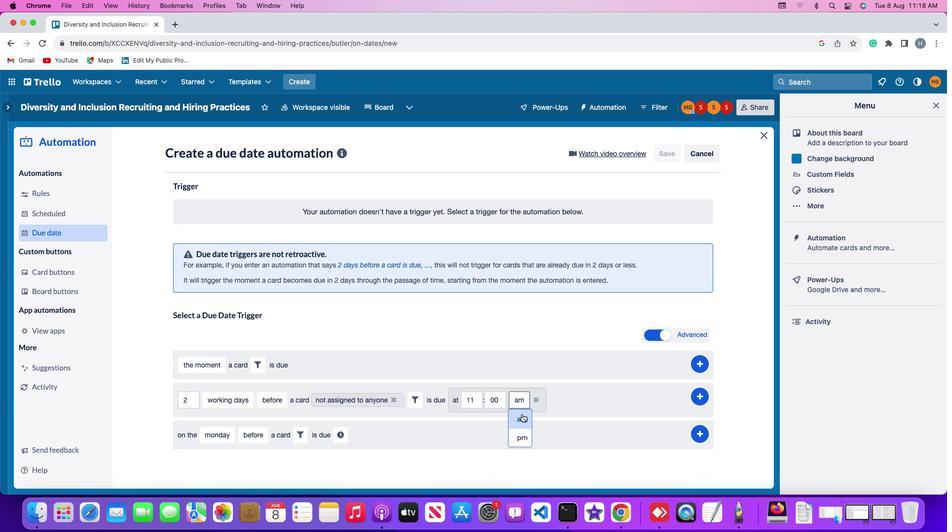 
Action: Mouse moved to (520, 416)
Screenshot: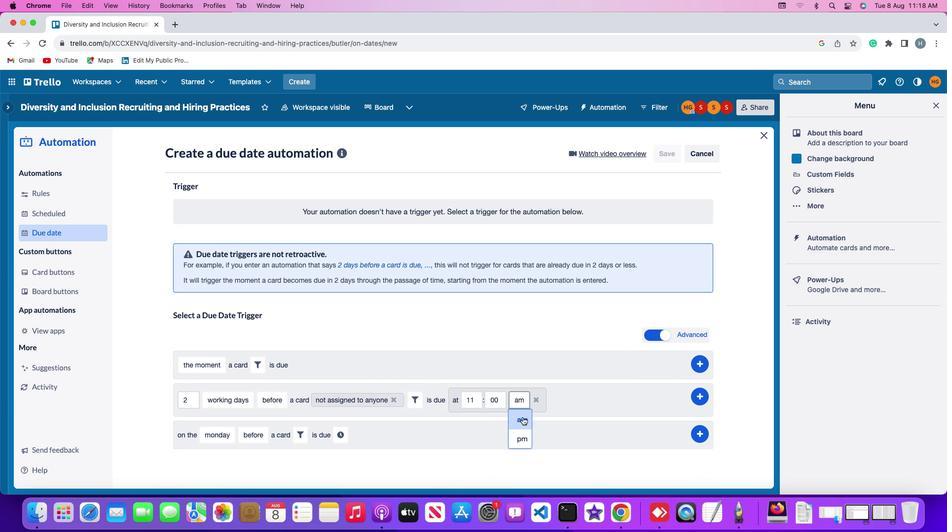 
Action: Mouse pressed left at (520, 416)
Screenshot: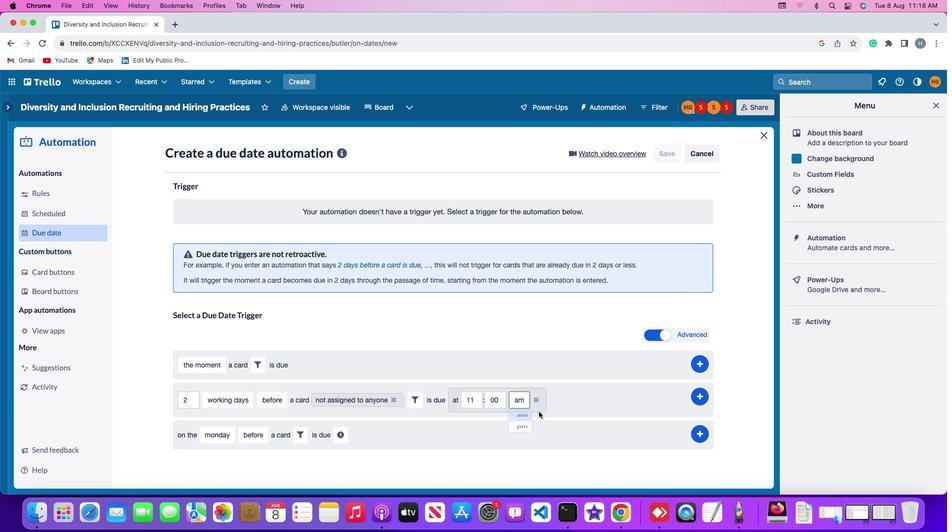 
Action: Mouse moved to (698, 396)
Screenshot: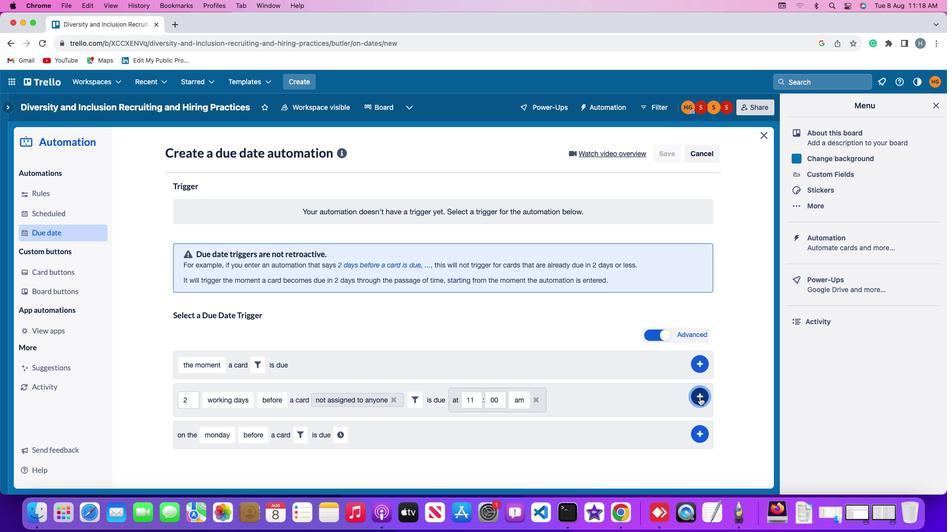 
Action: Mouse pressed left at (698, 396)
Screenshot: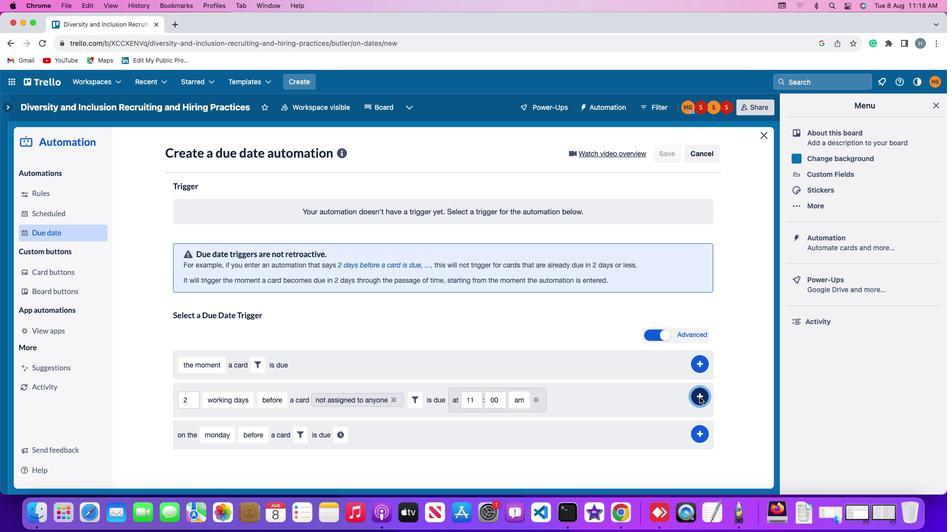
Action: Mouse moved to (733, 269)
Screenshot: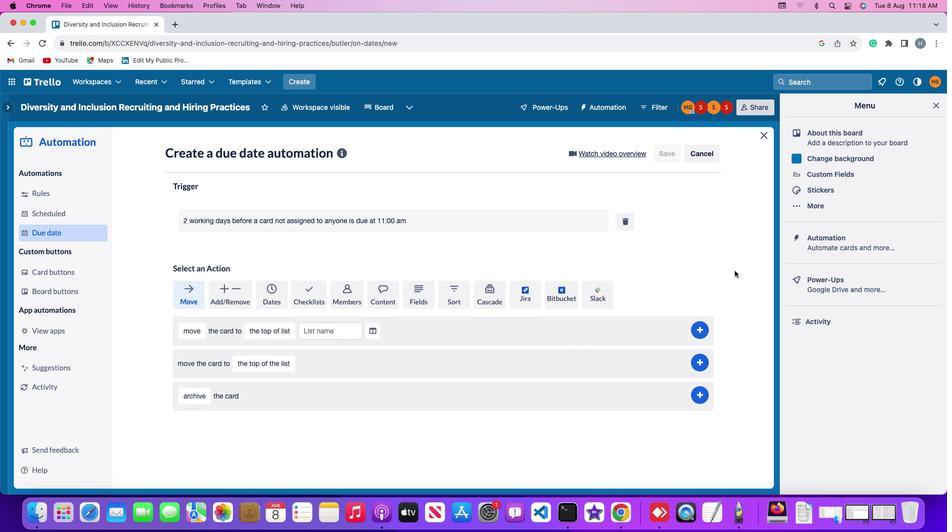 
